 Task: Add a signature Gary Collins containing Have a great Memorial Day, Gary Collins to email address softage.10@softage.net and add a label Product development
Action: Mouse moved to (95, 113)
Screenshot: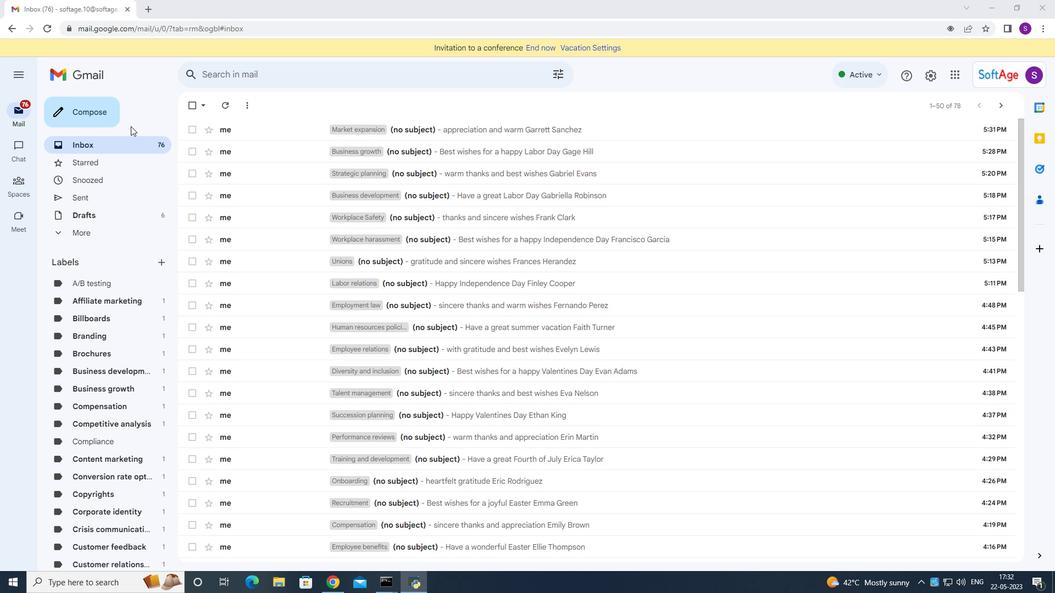 
Action: Mouse pressed left at (95, 113)
Screenshot: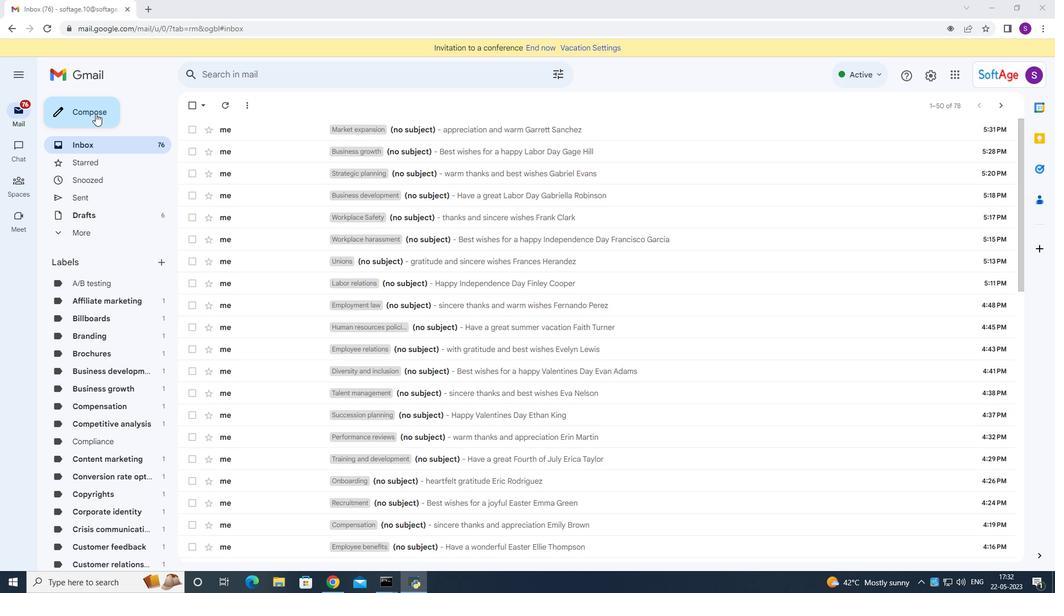 
Action: Mouse moved to (887, 549)
Screenshot: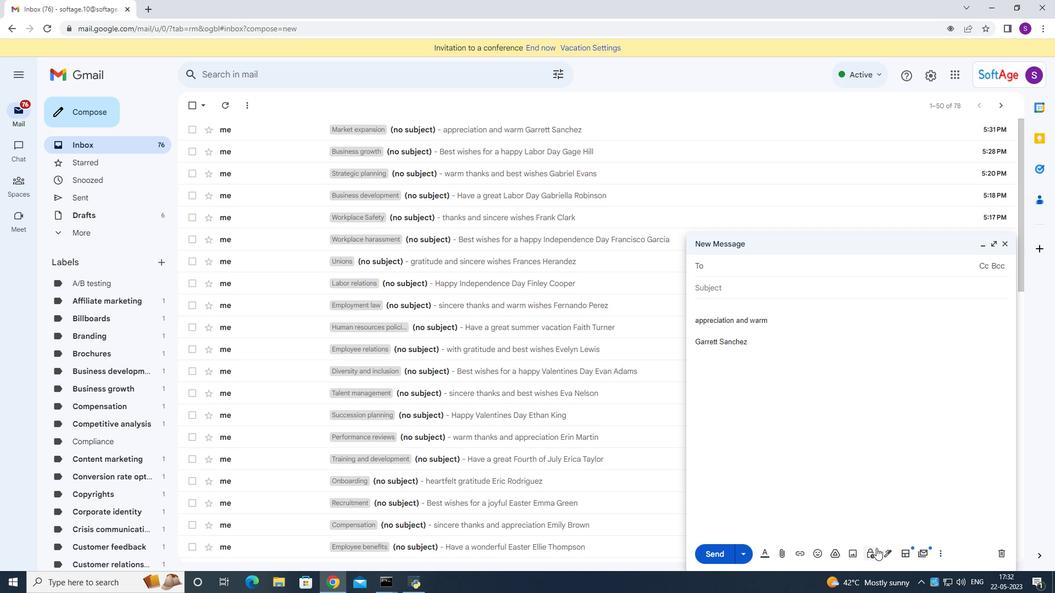 
Action: Mouse pressed left at (887, 549)
Screenshot: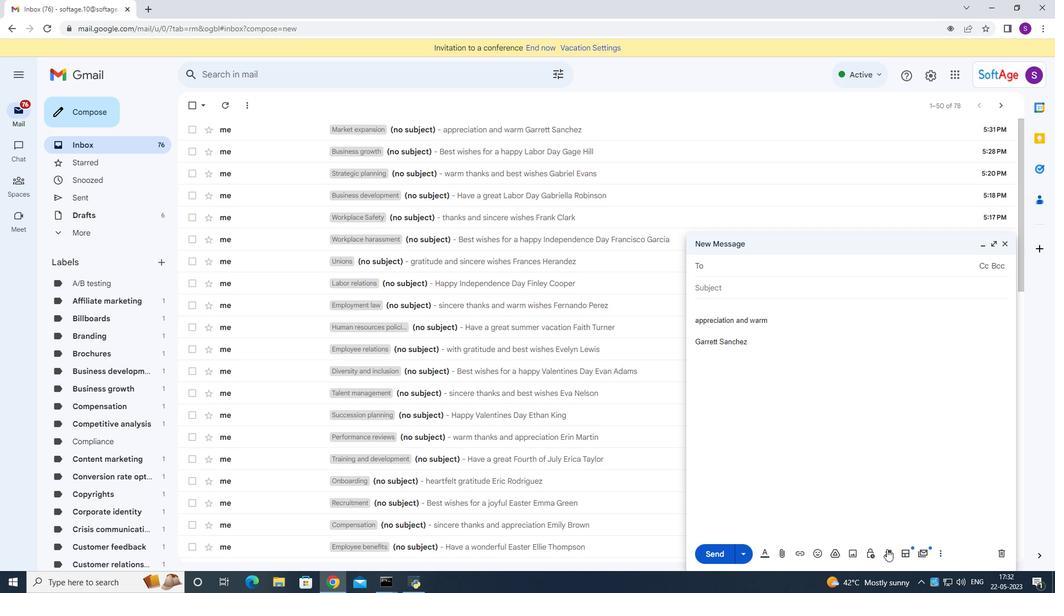 
Action: Mouse moved to (909, 490)
Screenshot: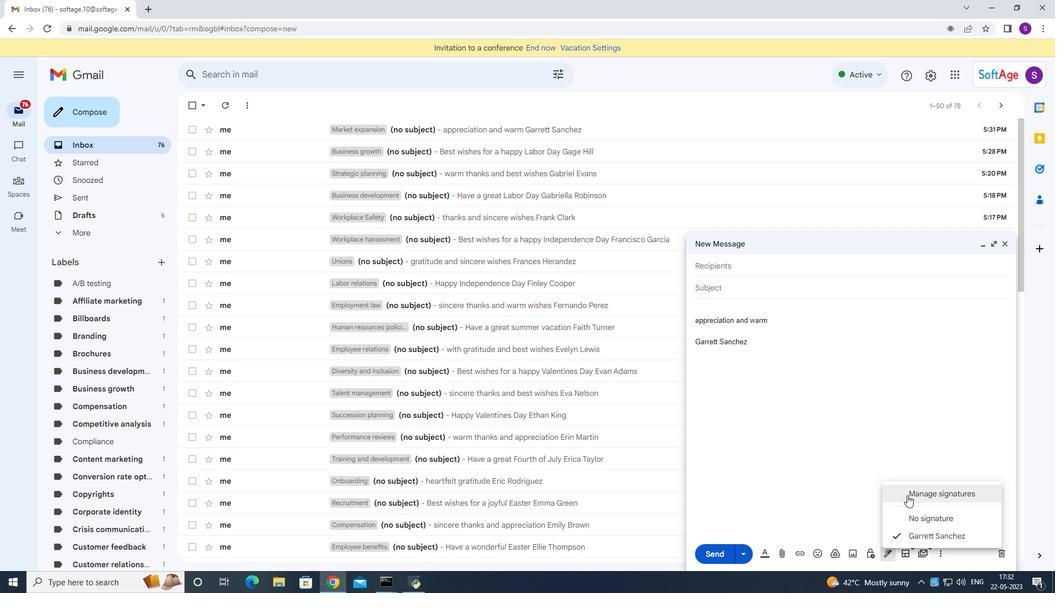 
Action: Mouse pressed left at (909, 490)
Screenshot: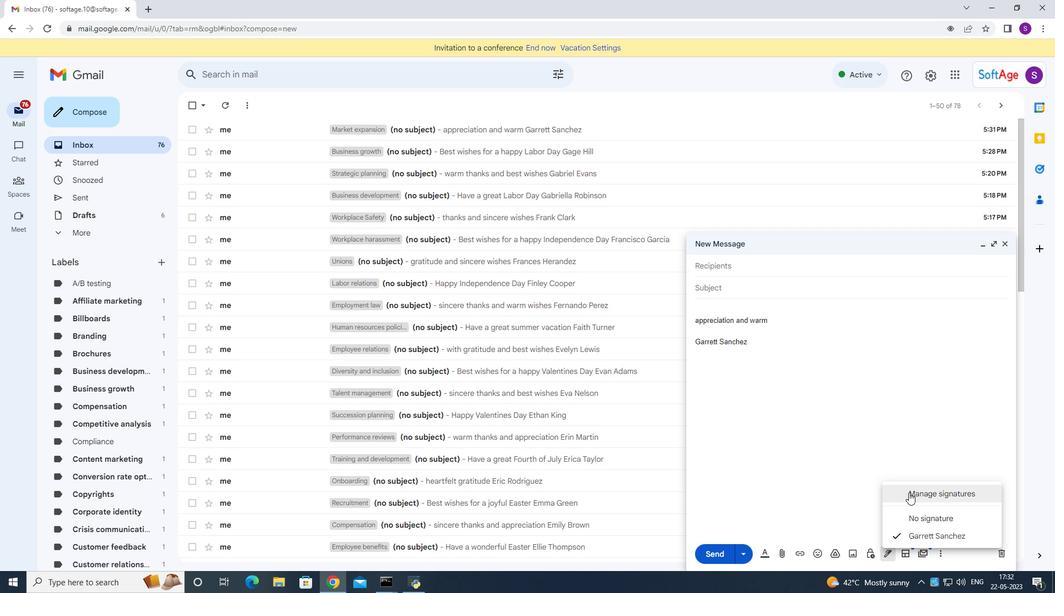 
Action: Mouse moved to (493, 296)
Screenshot: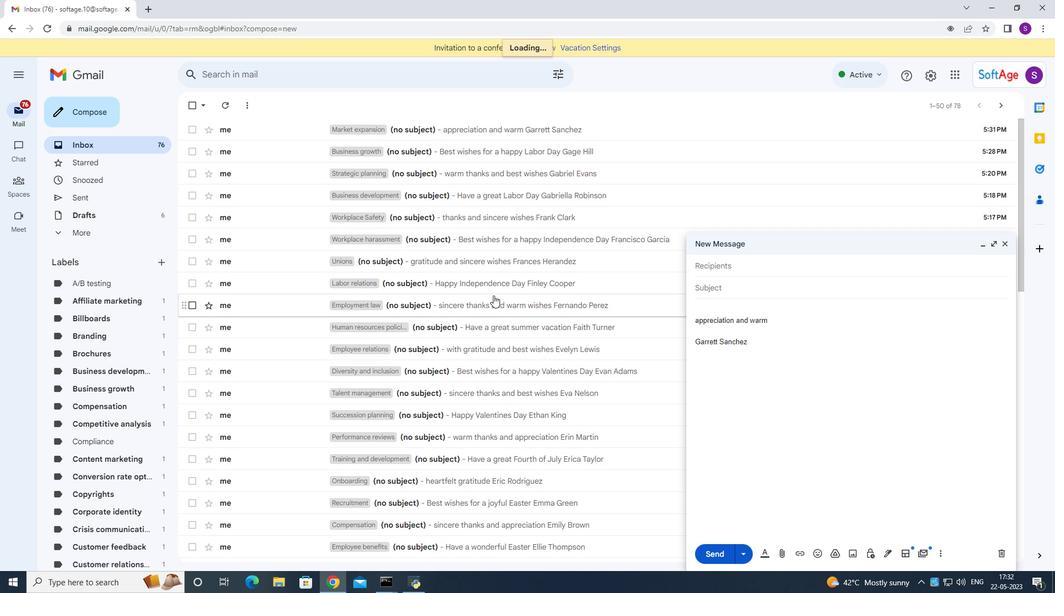
Action: Mouse scrolled (493, 296) with delta (0, 0)
Screenshot: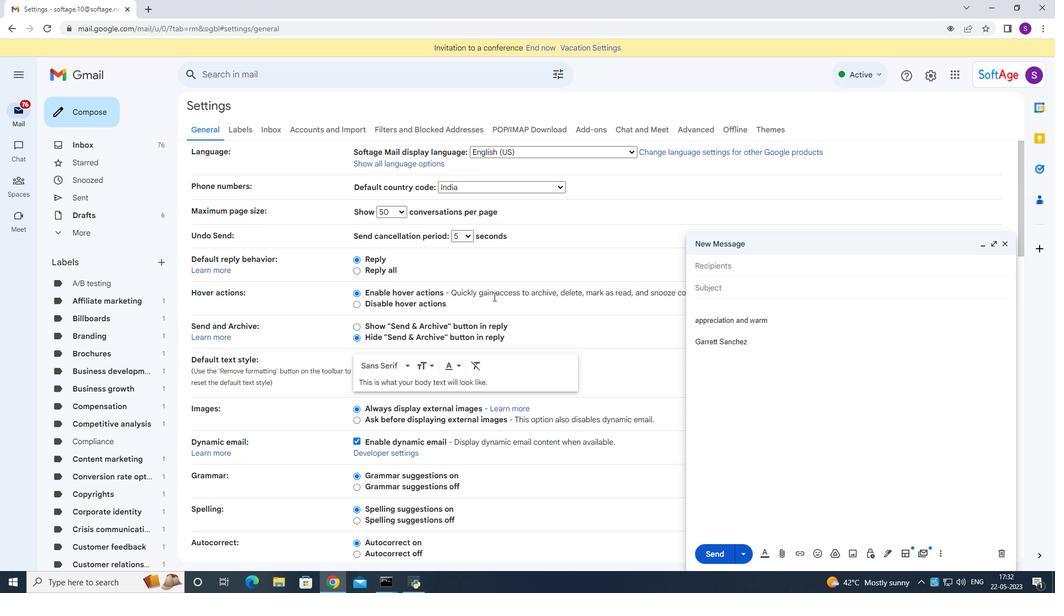 
Action: Mouse scrolled (493, 296) with delta (0, 0)
Screenshot: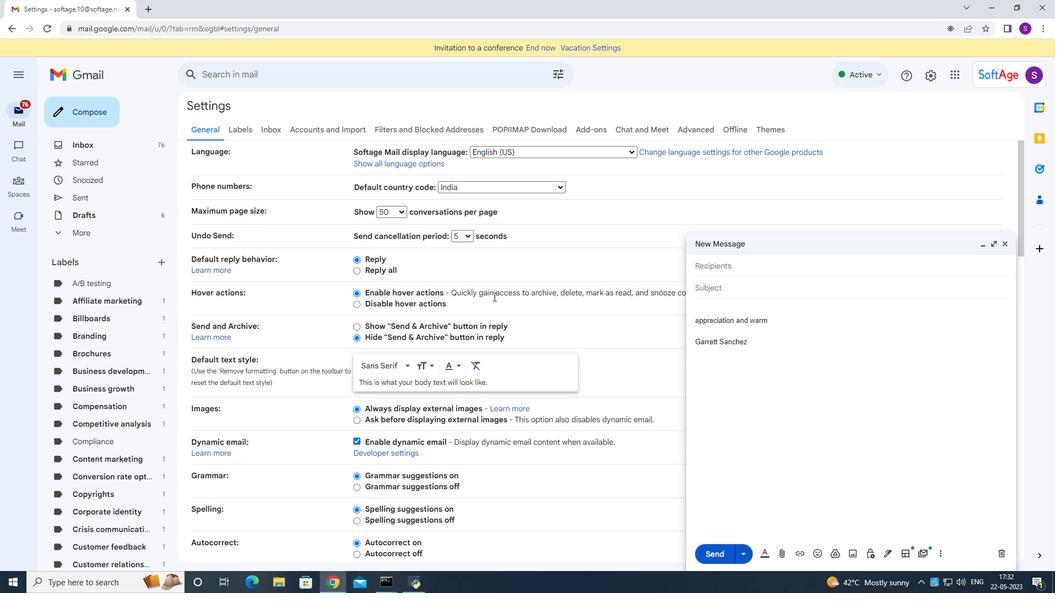 
Action: Mouse moved to (493, 297)
Screenshot: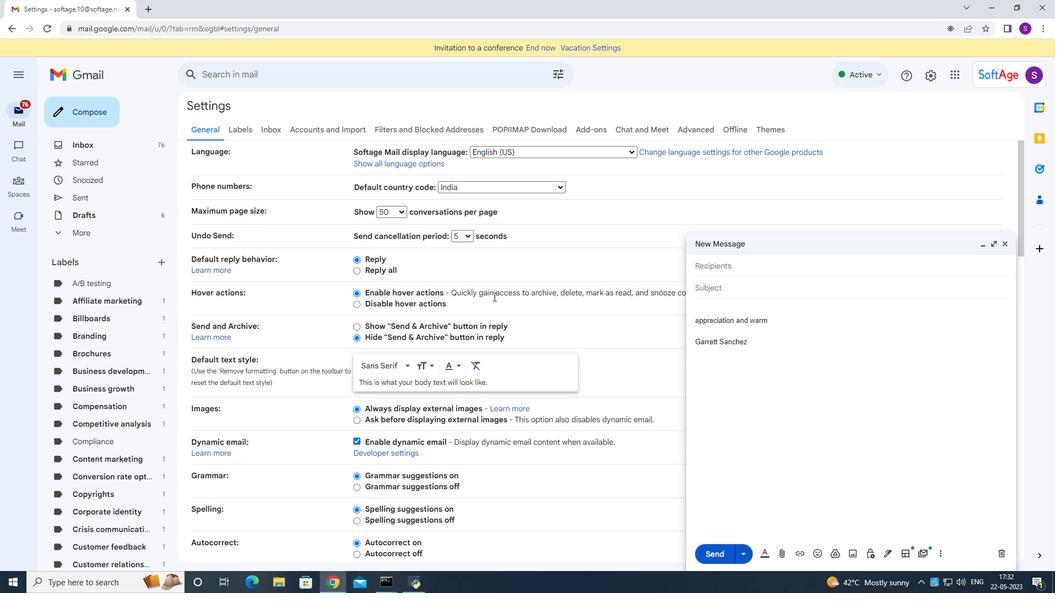 
Action: Mouse scrolled (493, 296) with delta (0, 0)
Screenshot: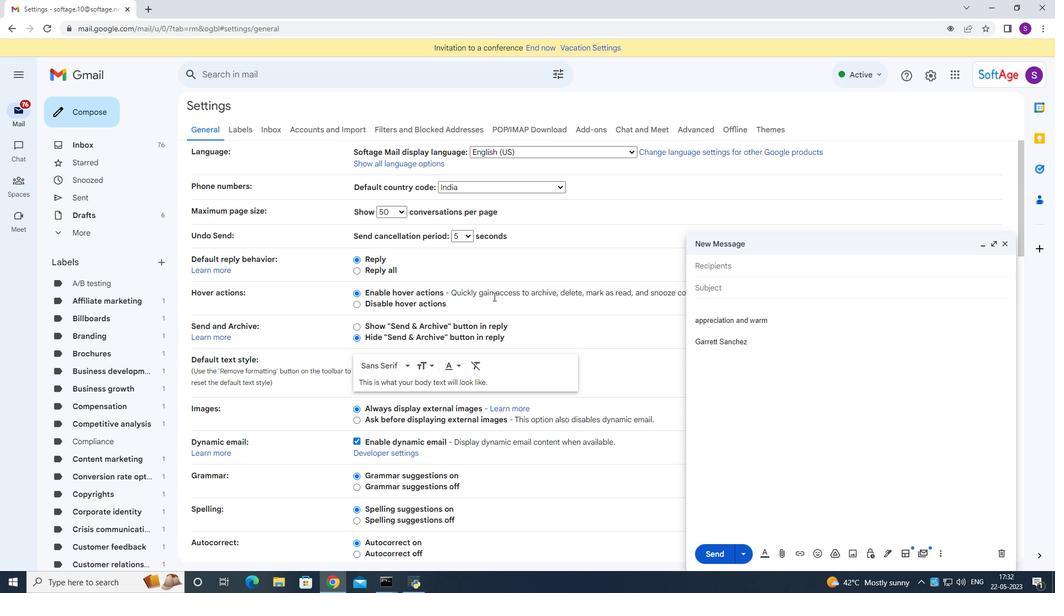 
Action: Mouse scrolled (493, 296) with delta (0, 0)
Screenshot: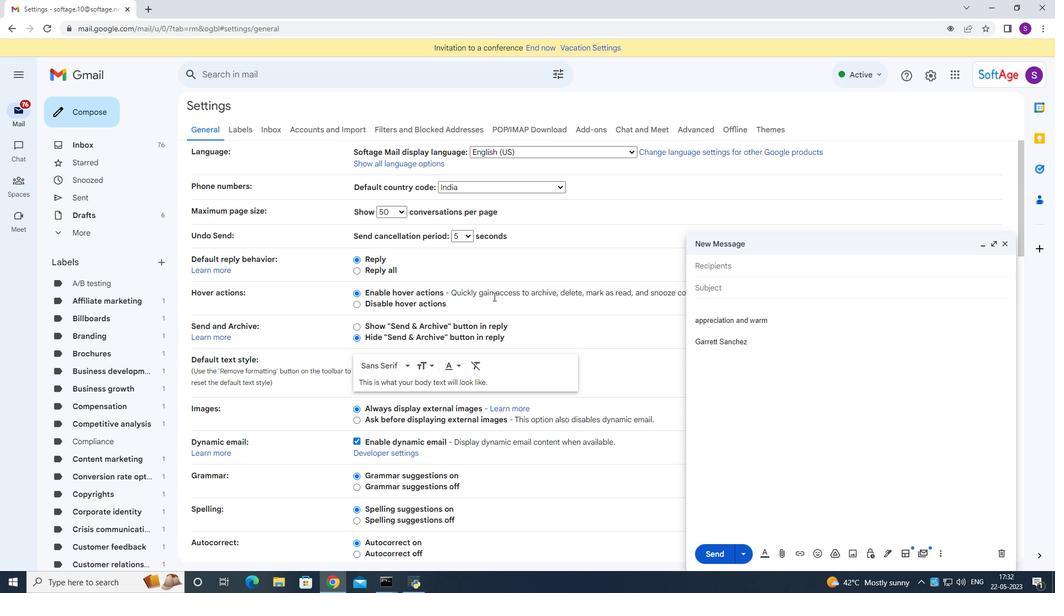 
Action: Mouse scrolled (493, 296) with delta (0, 0)
Screenshot: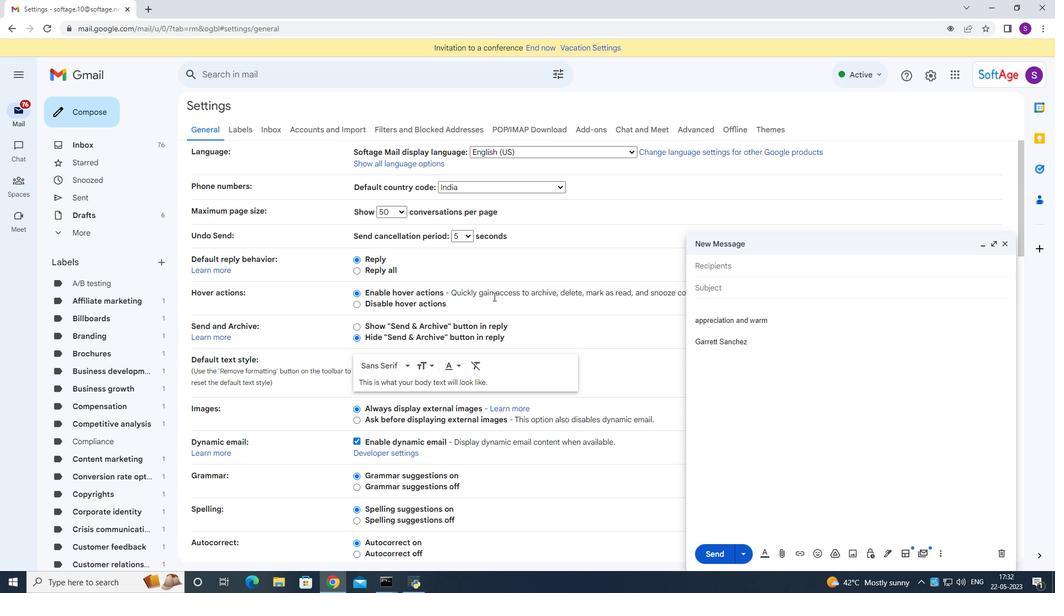 
Action: Mouse scrolled (493, 296) with delta (0, 0)
Screenshot: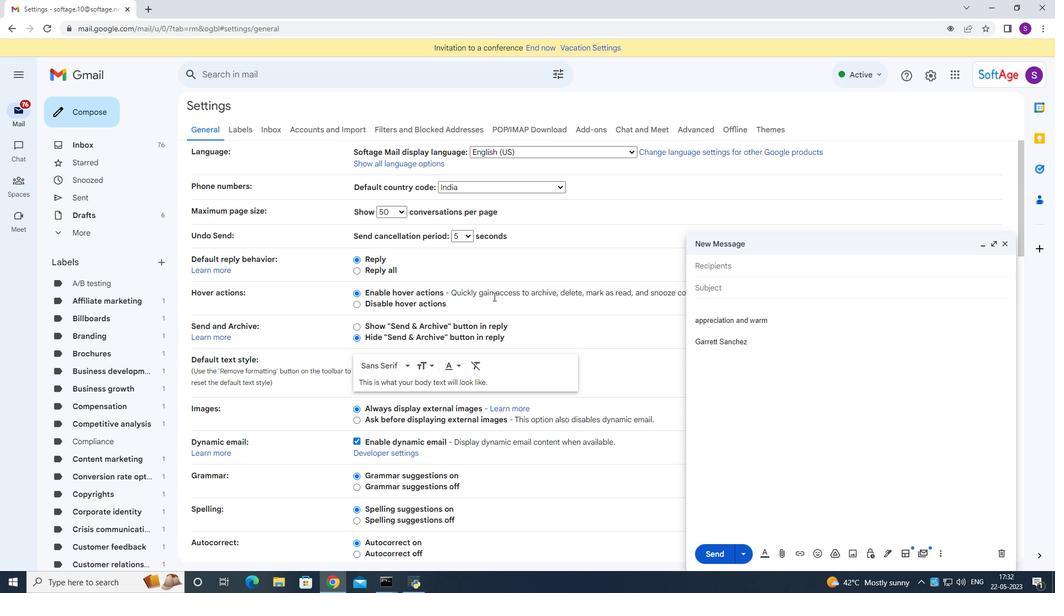 
Action: Mouse moved to (493, 297)
Screenshot: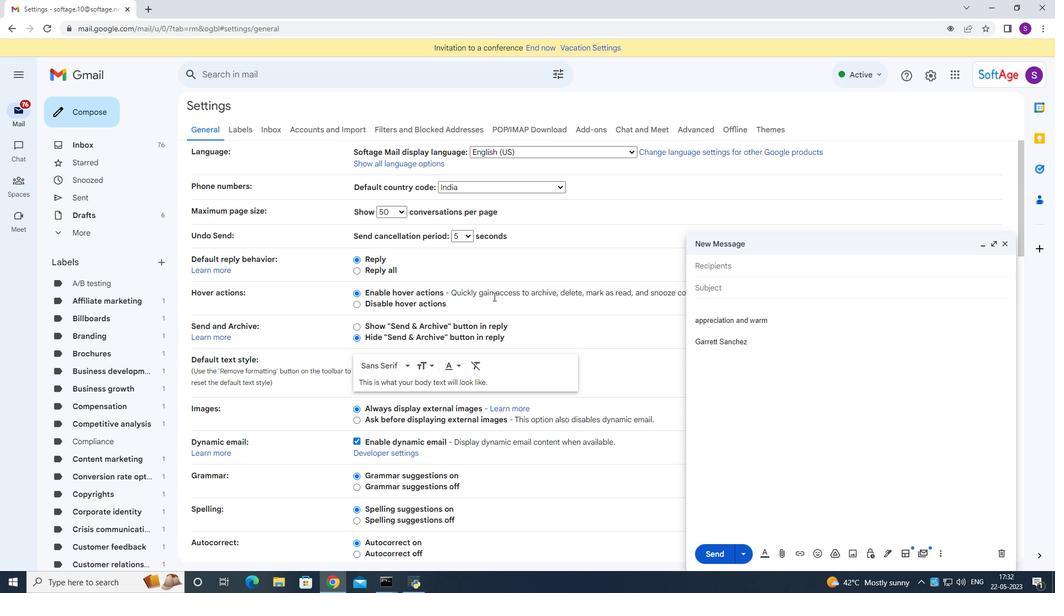 
Action: Mouse scrolled (493, 297) with delta (0, 0)
Screenshot: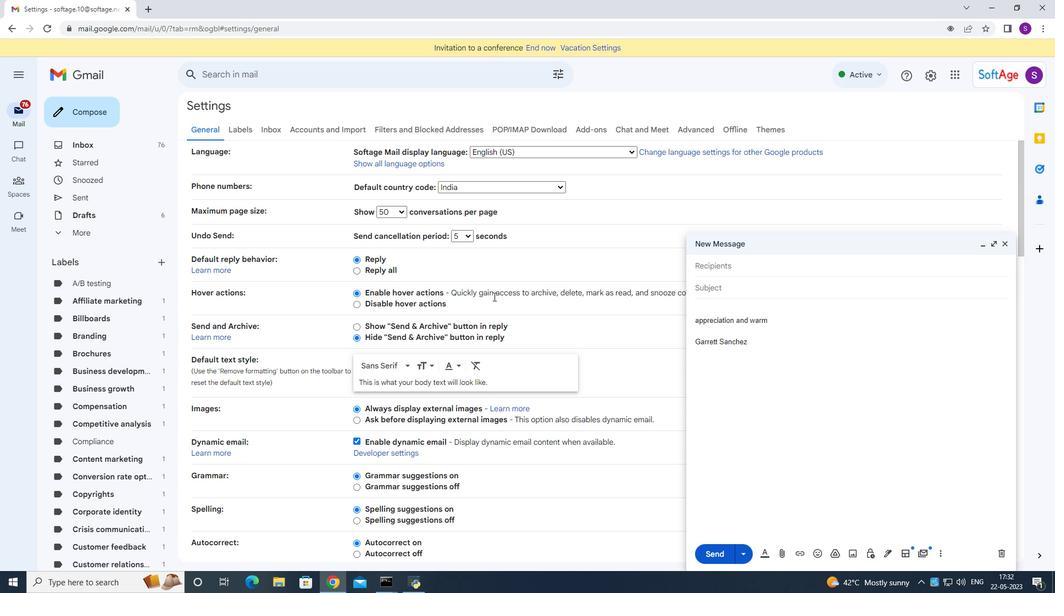 
Action: Mouse moved to (488, 318)
Screenshot: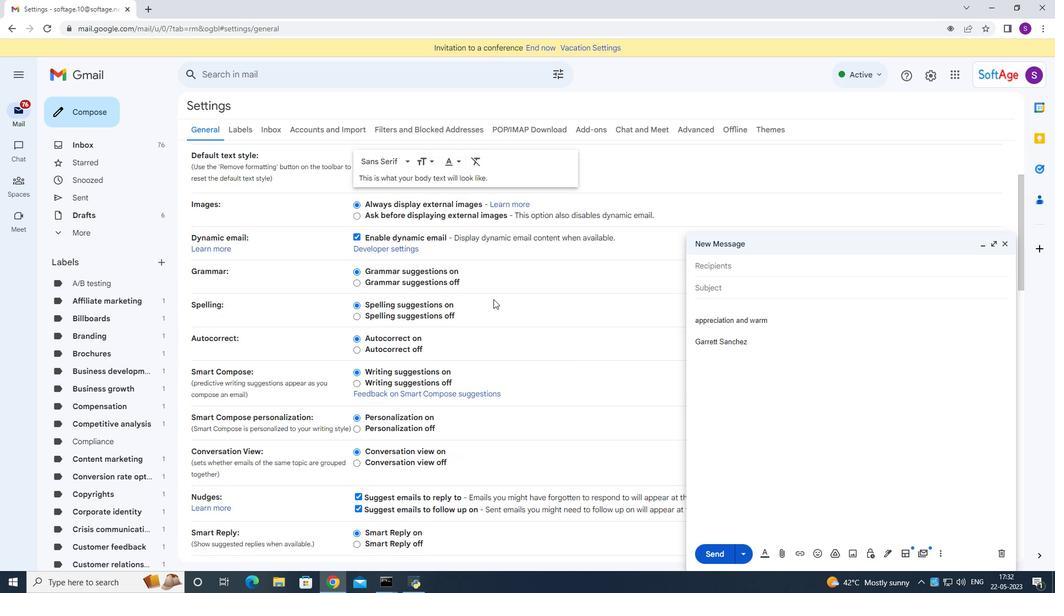 
Action: Mouse scrolled (488, 317) with delta (0, 0)
Screenshot: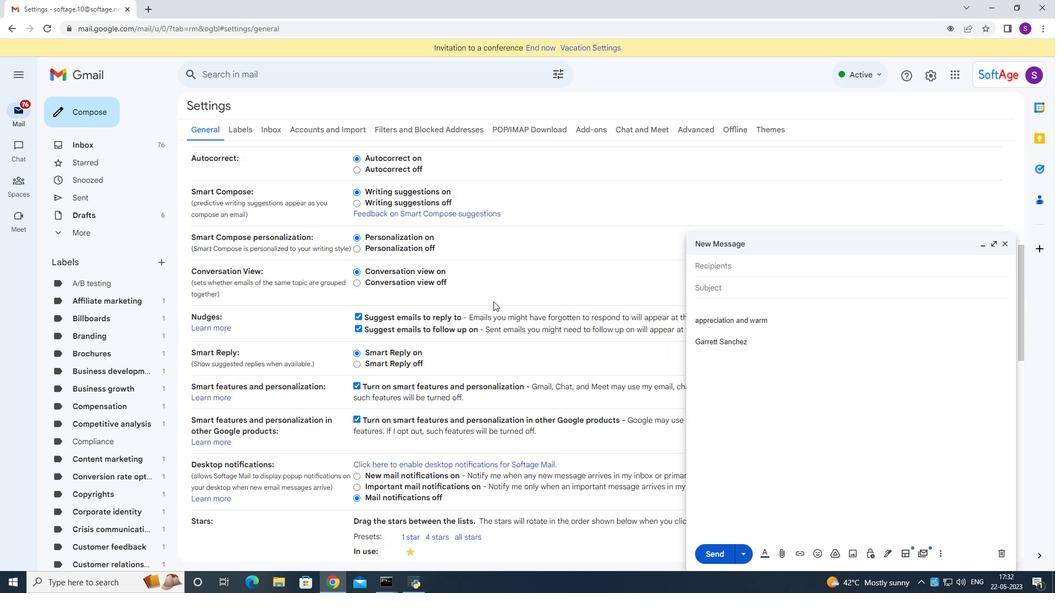 
Action: Mouse moved to (488, 321)
Screenshot: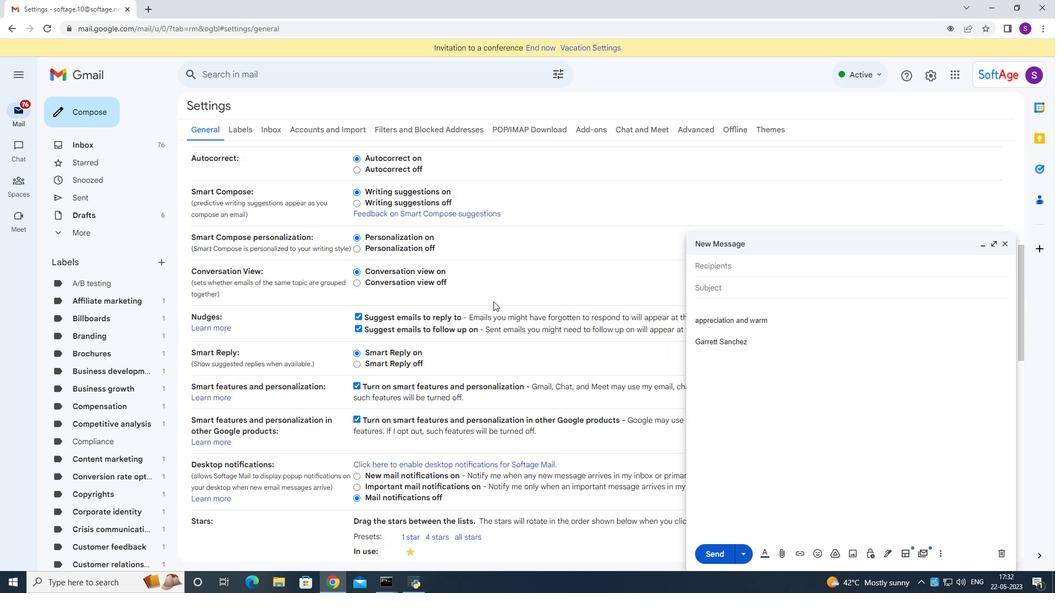 
Action: Mouse scrolled (488, 320) with delta (0, 0)
Screenshot: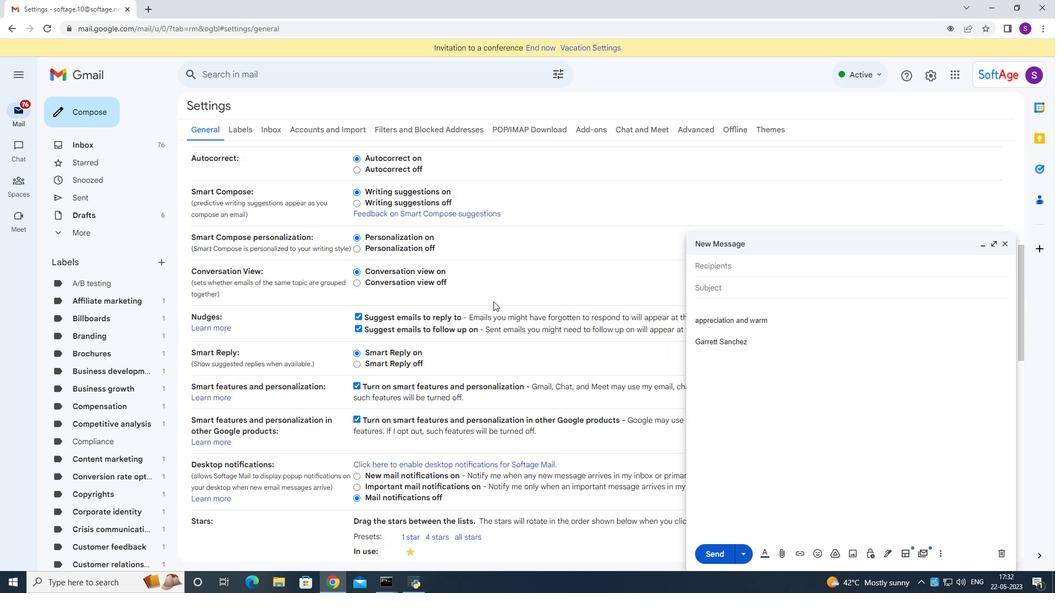 
Action: Mouse moved to (486, 323)
Screenshot: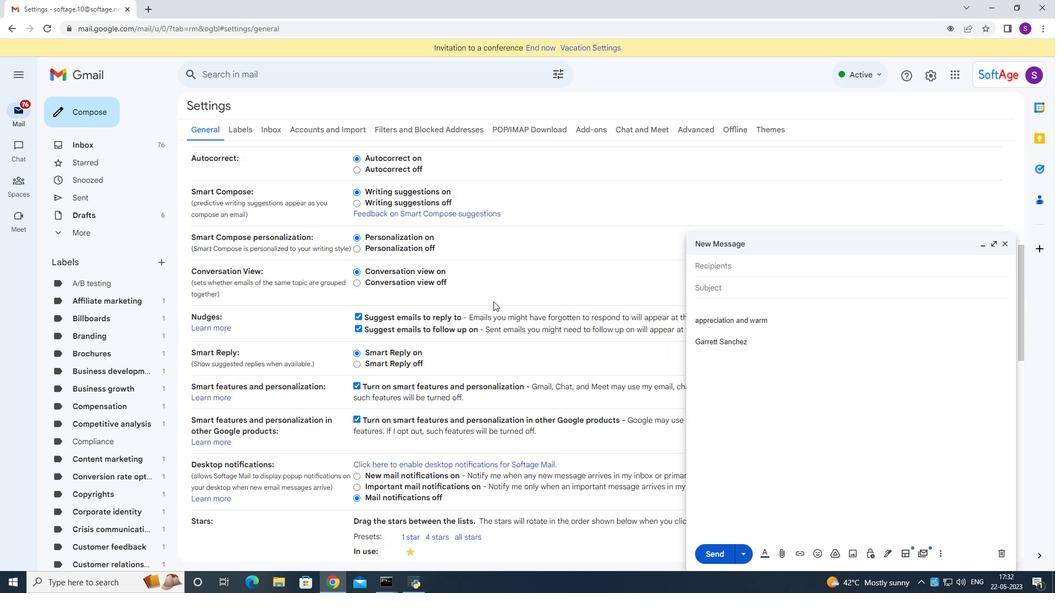 
Action: Mouse scrolled (486, 323) with delta (0, 0)
Screenshot: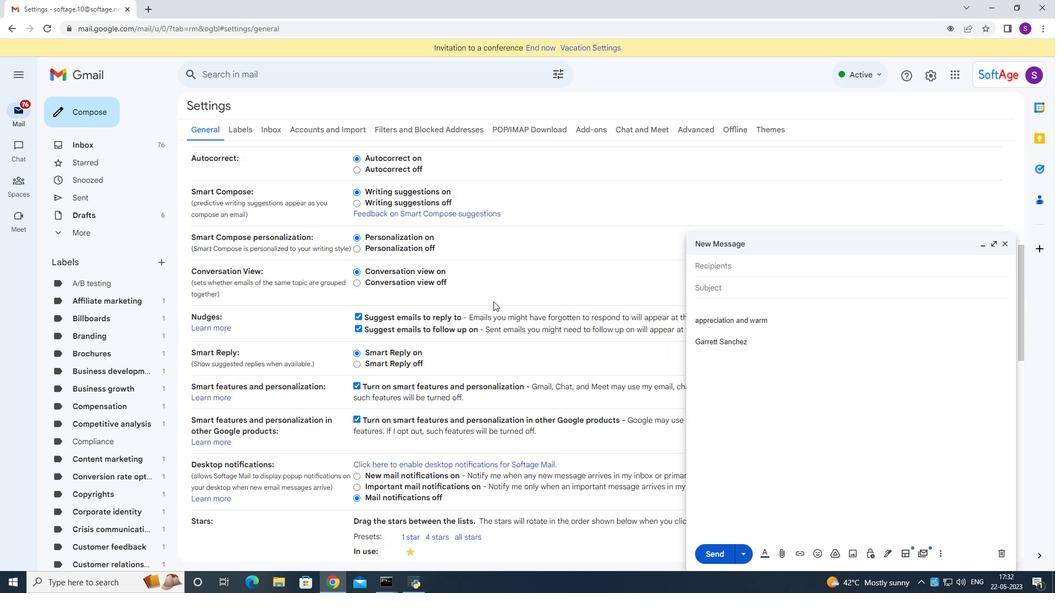 
Action: Mouse moved to (486, 324)
Screenshot: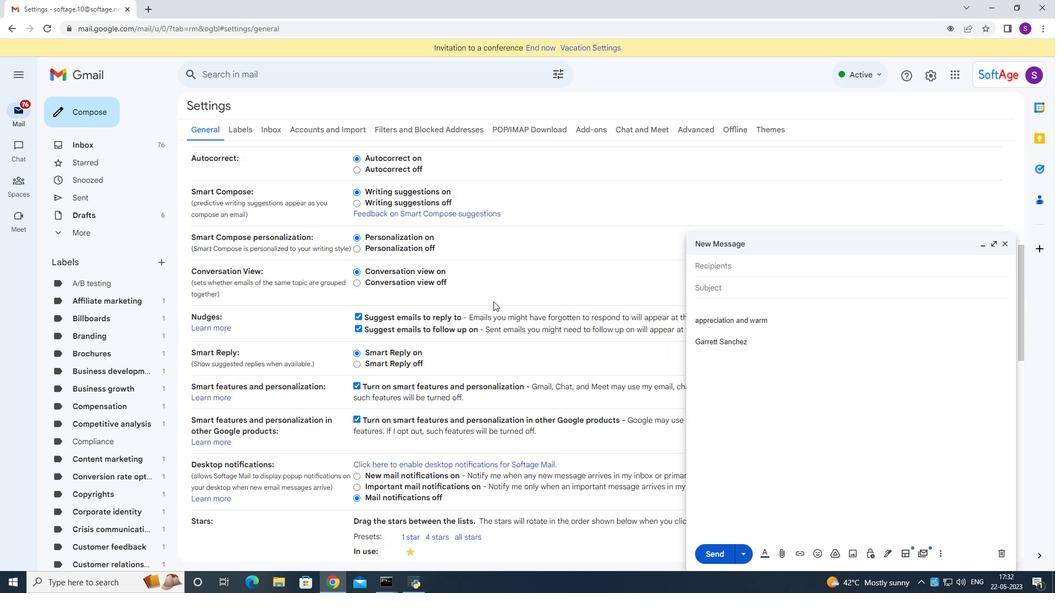 
Action: Mouse scrolled (486, 324) with delta (0, 0)
Screenshot: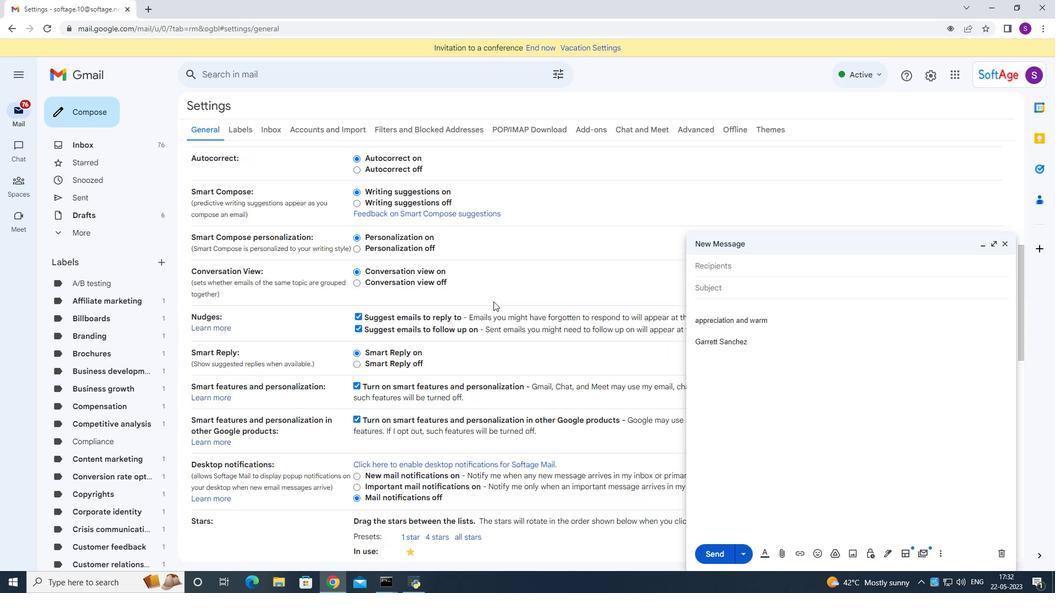 
Action: Mouse scrolled (486, 324) with delta (0, 0)
Screenshot: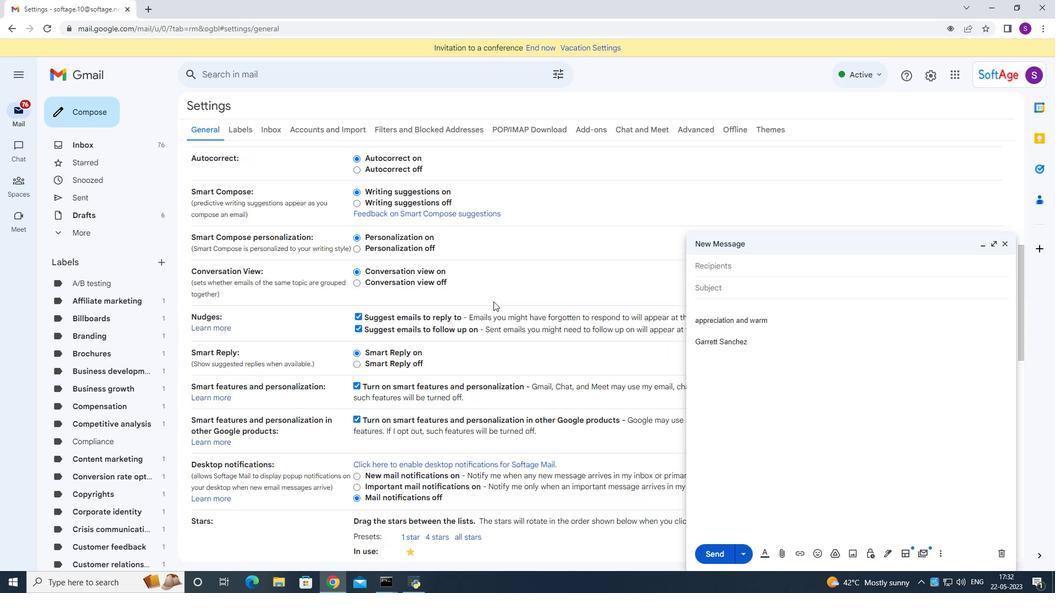 
Action: Mouse scrolled (486, 324) with delta (0, 0)
Screenshot: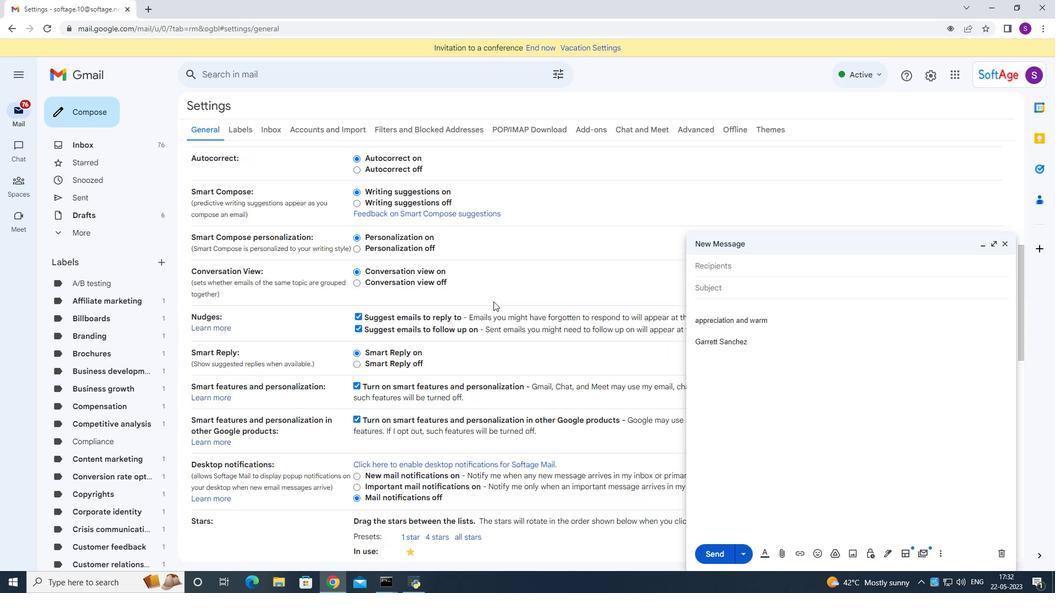 
Action: Mouse scrolled (486, 324) with delta (0, 0)
Screenshot: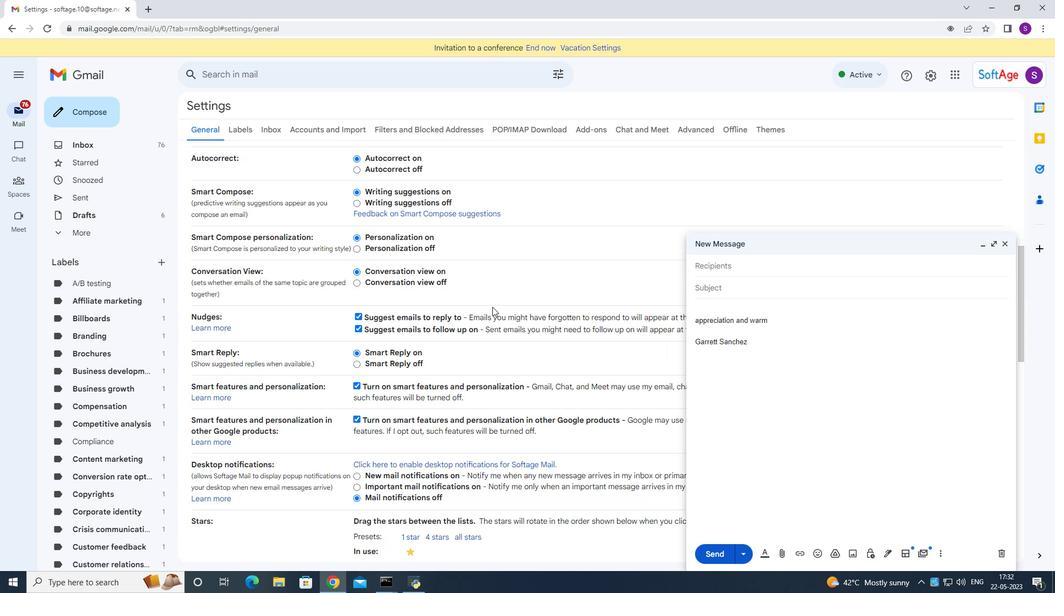
Action: Mouse moved to (478, 350)
Screenshot: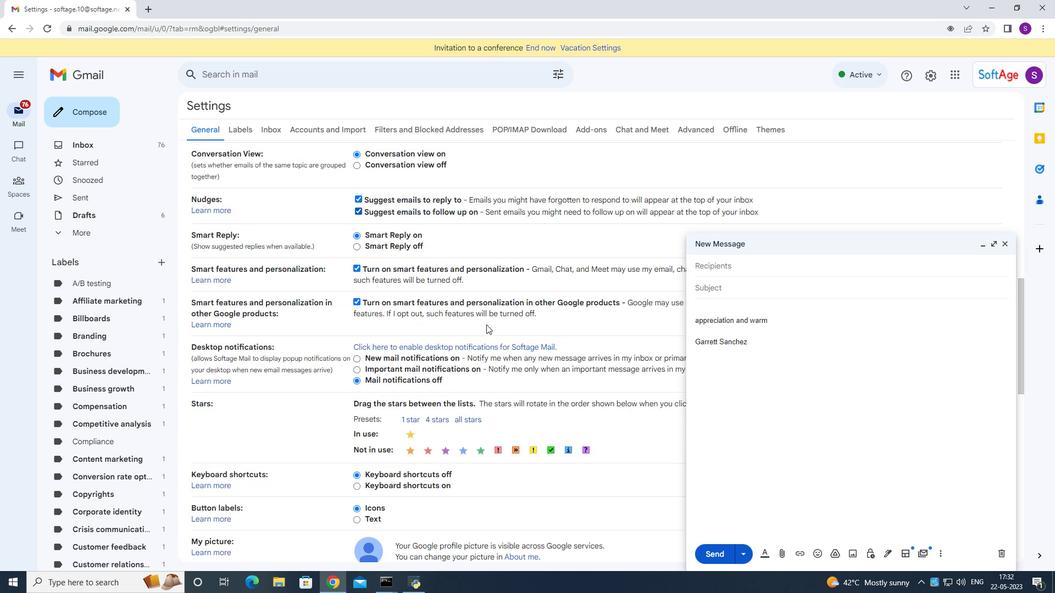 
Action: Mouse scrolled (478, 349) with delta (0, 0)
Screenshot: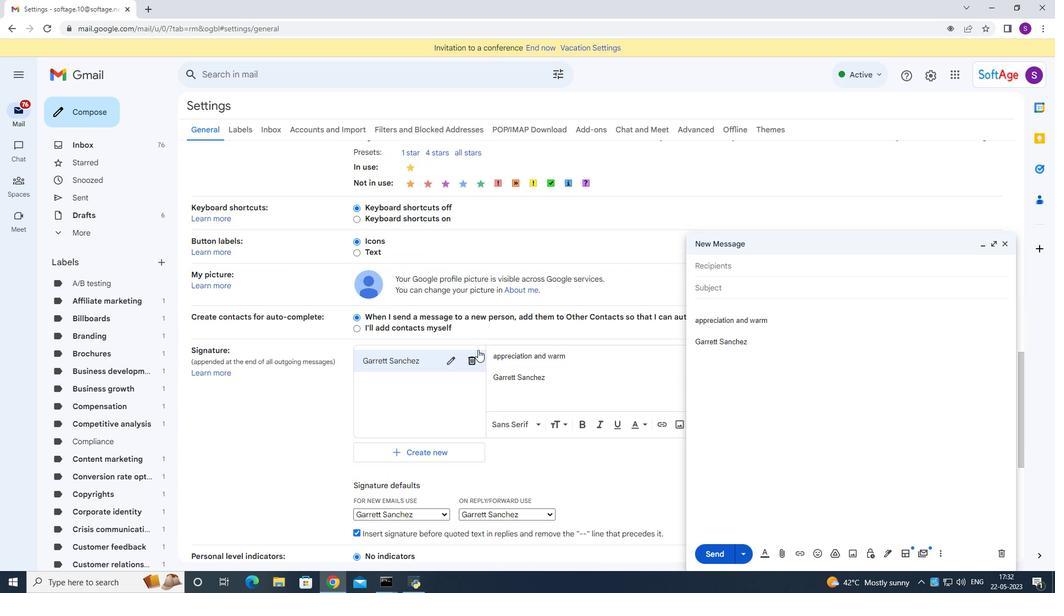 
Action: Mouse scrolled (478, 349) with delta (0, 0)
Screenshot: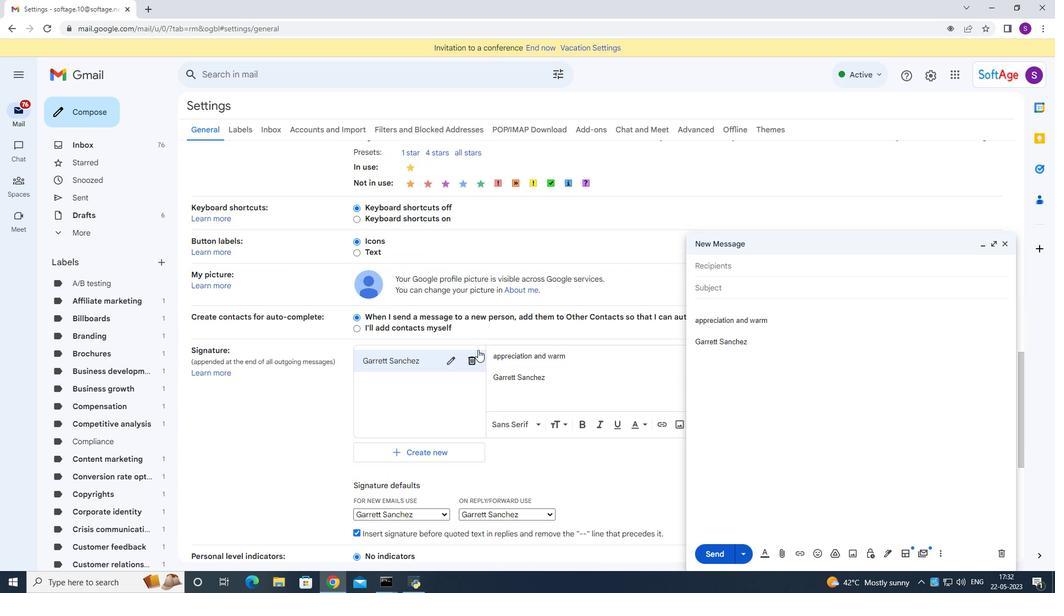 
Action: Mouse scrolled (478, 349) with delta (0, 0)
Screenshot: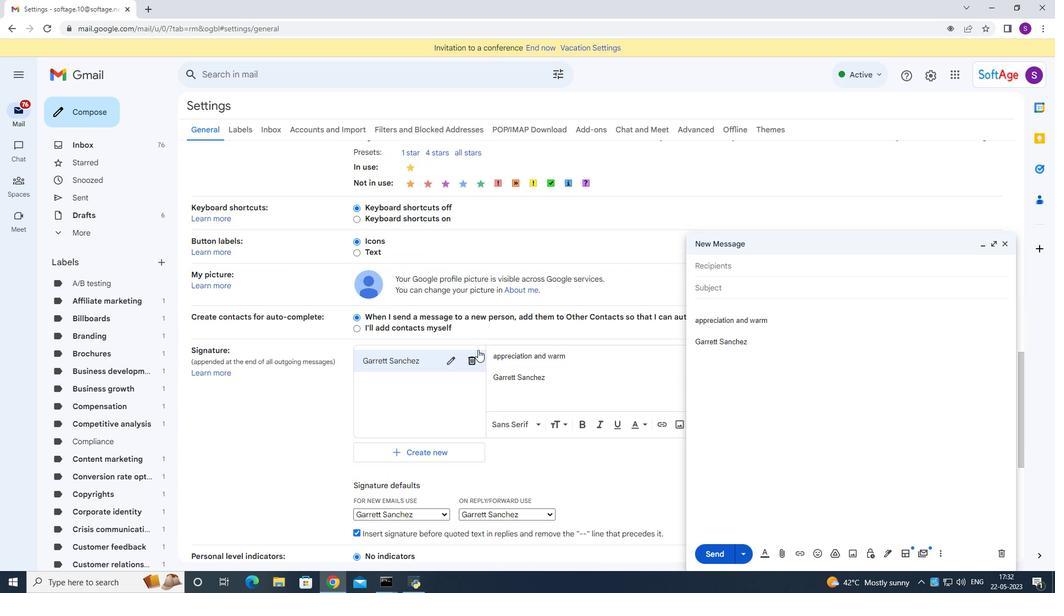 
Action: Mouse scrolled (478, 349) with delta (0, 0)
Screenshot: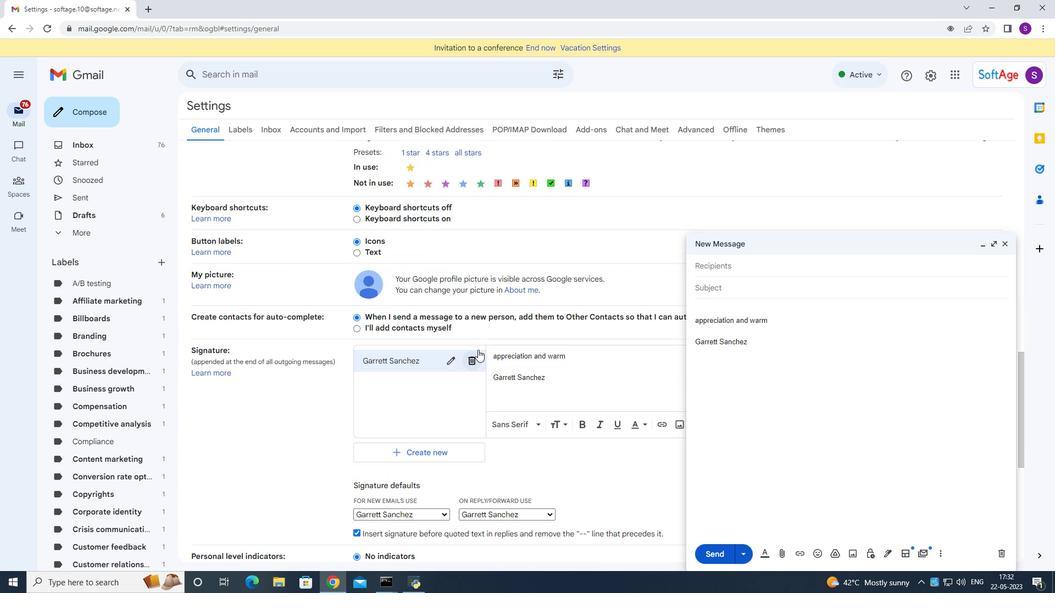 
Action: Mouse scrolled (478, 349) with delta (0, 0)
Screenshot: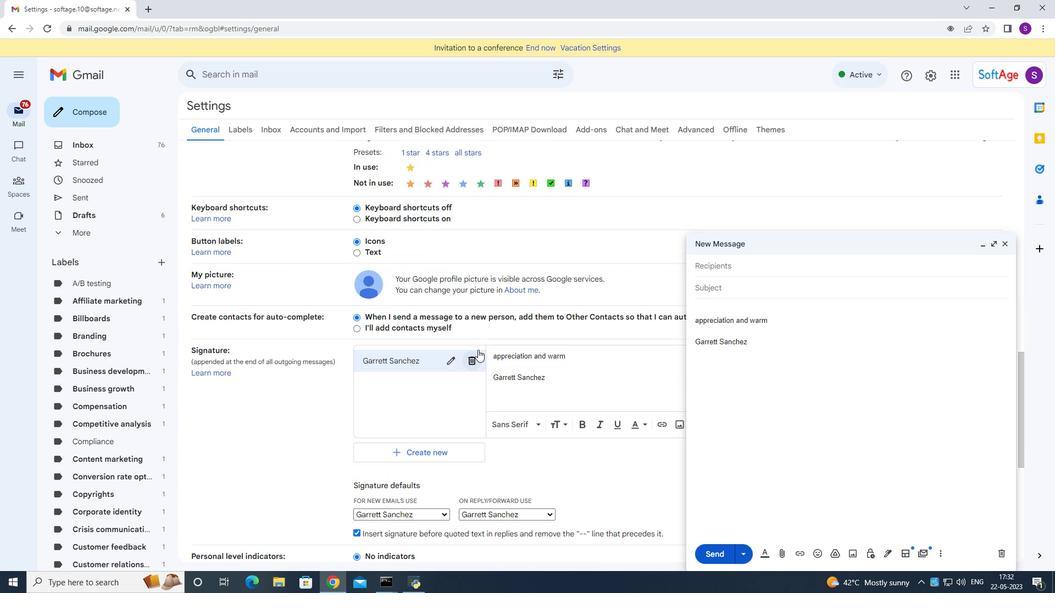 
Action: Mouse moved to (456, 327)
Screenshot: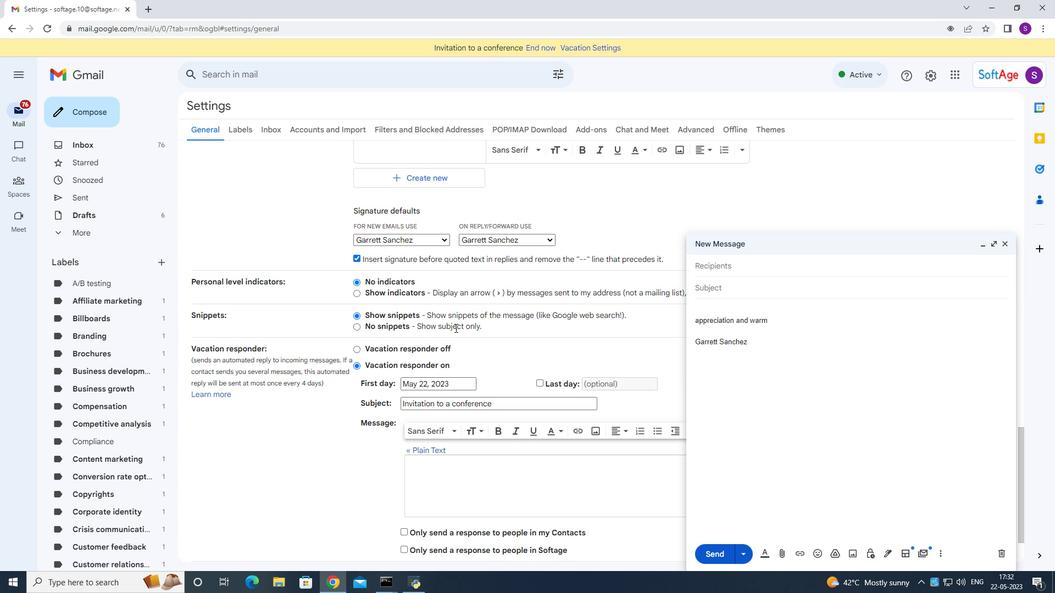 
Action: Mouse scrolled (456, 327) with delta (0, 0)
Screenshot: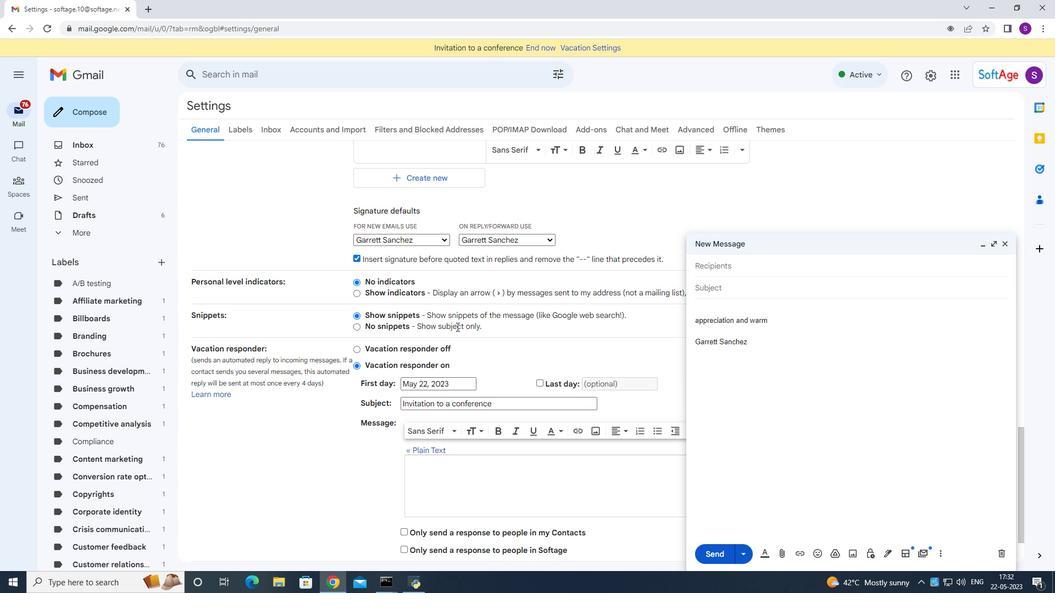 
Action: Mouse scrolled (456, 327) with delta (0, 0)
Screenshot: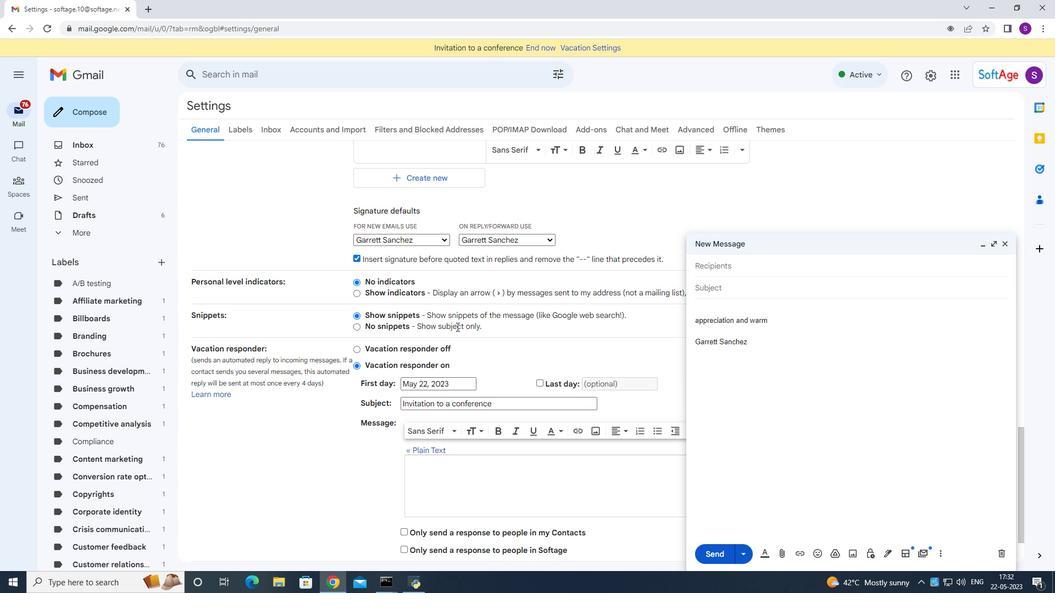 
Action: Mouse scrolled (456, 327) with delta (0, 0)
Screenshot: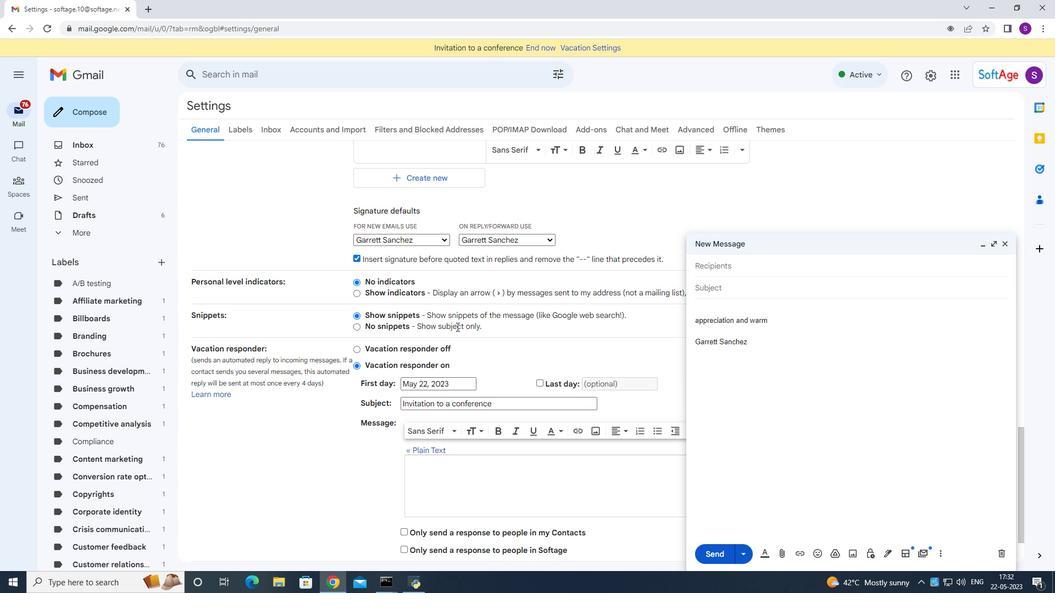 
Action: Mouse scrolled (456, 327) with delta (0, 0)
Screenshot: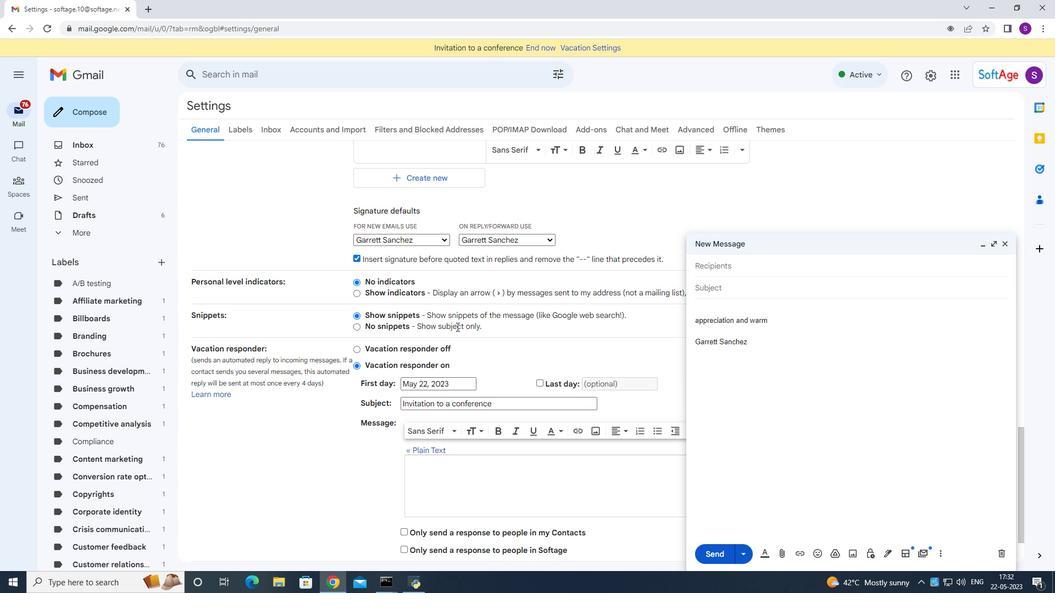 
Action: Mouse scrolled (456, 327) with delta (0, 0)
Screenshot: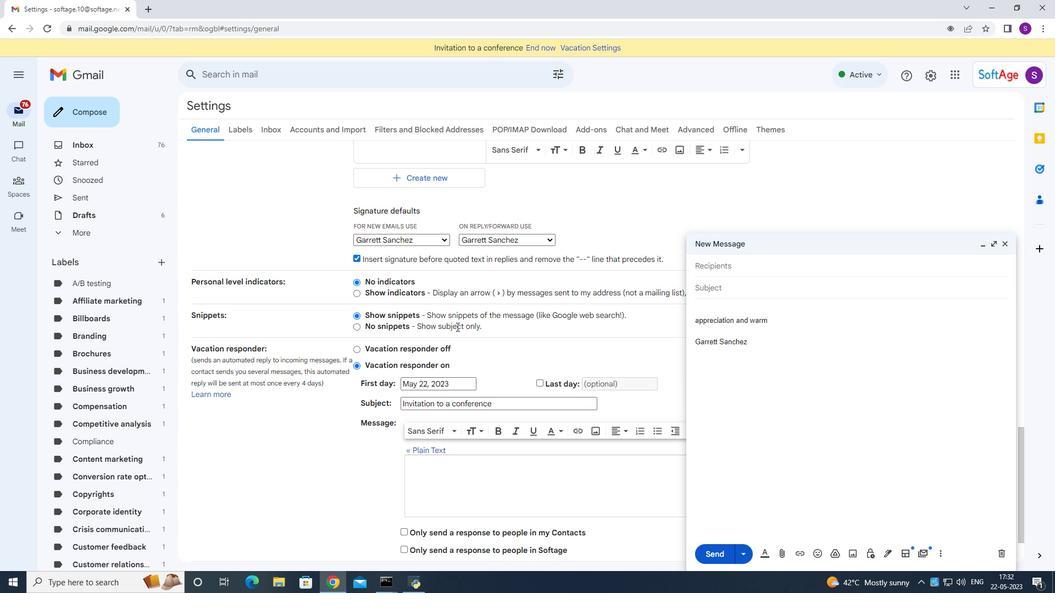 
Action: Mouse moved to (447, 354)
Screenshot: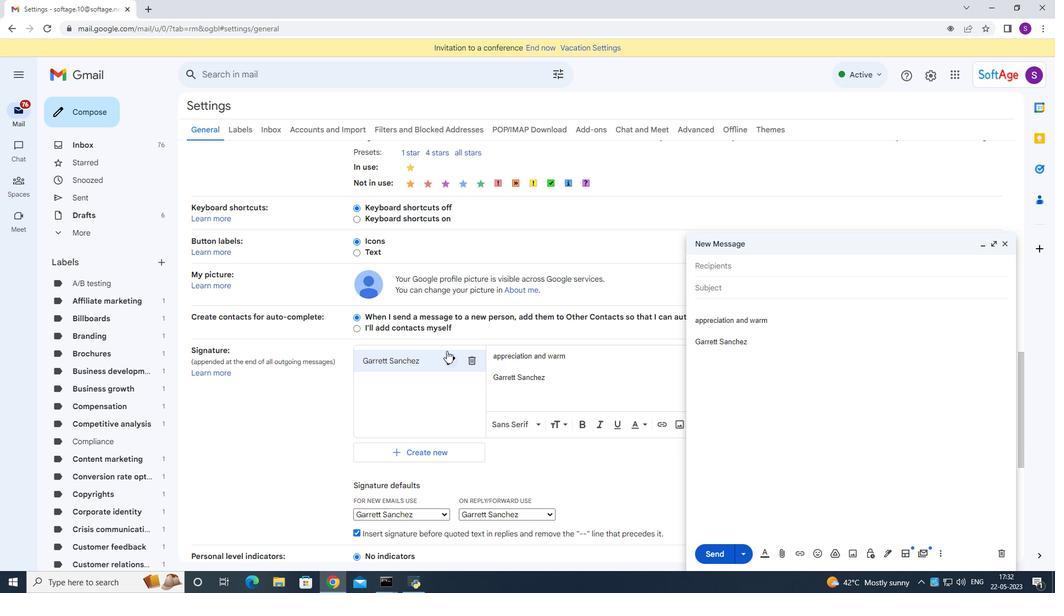 
Action: Mouse pressed left at (447, 354)
Screenshot: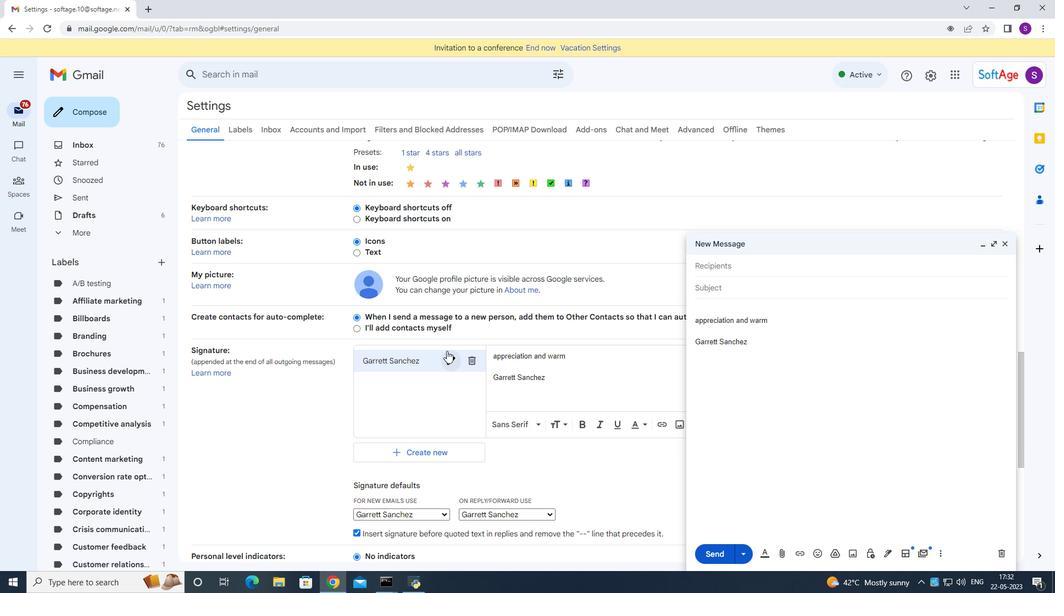 
Action: Mouse moved to (448, 355)
Screenshot: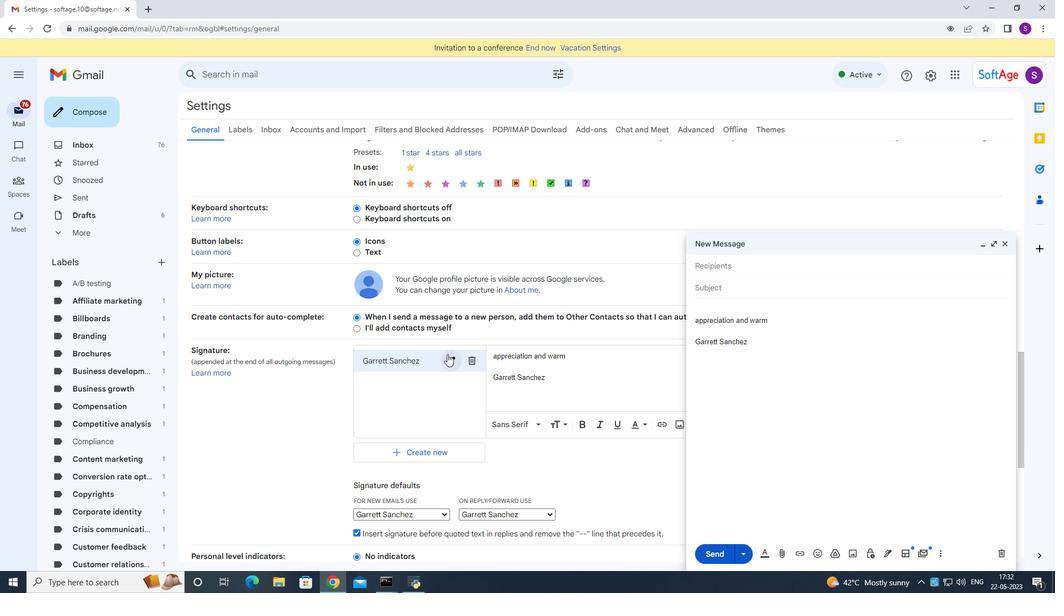 
Action: Key pressed ctrl+A<Key.f12><Key.backspace><Key.shift><Key.shift><Key.shift><Key.shift><Key.shift><Key.shift><Key.shift><Key.shift><Key.shift><Key.shift><Key.shift><Key.shift><Key.shift><Key.shift><Key.shift><Key.shift><Key.shift><Key.shift><Key.shift><Key.shift><Key.shift><Key.shift><Key.shift><Key.shift><Key.shift><Key.shift><Key.shift><Key.shift>Gary<Key.space><Key.shift>Collins<Key.space>
Screenshot: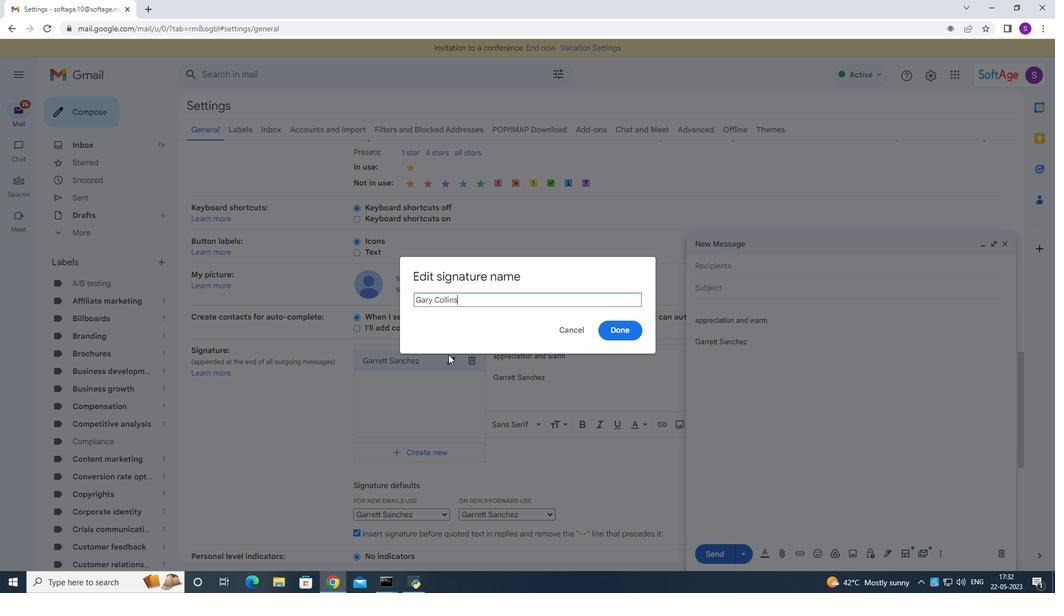 
Action: Mouse moved to (630, 331)
Screenshot: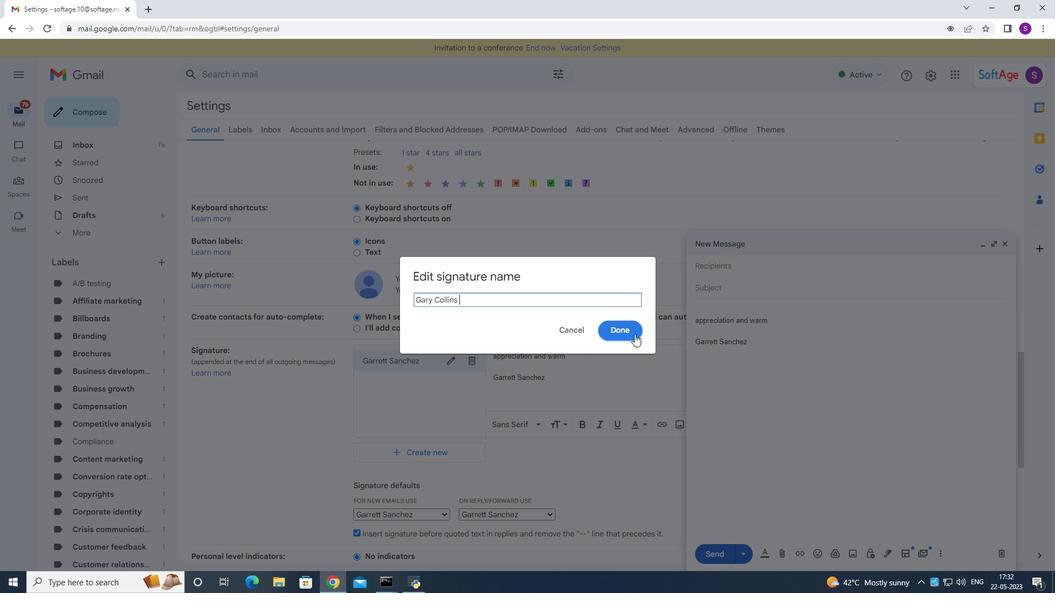 
Action: Mouse pressed left at (630, 331)
Screenshot: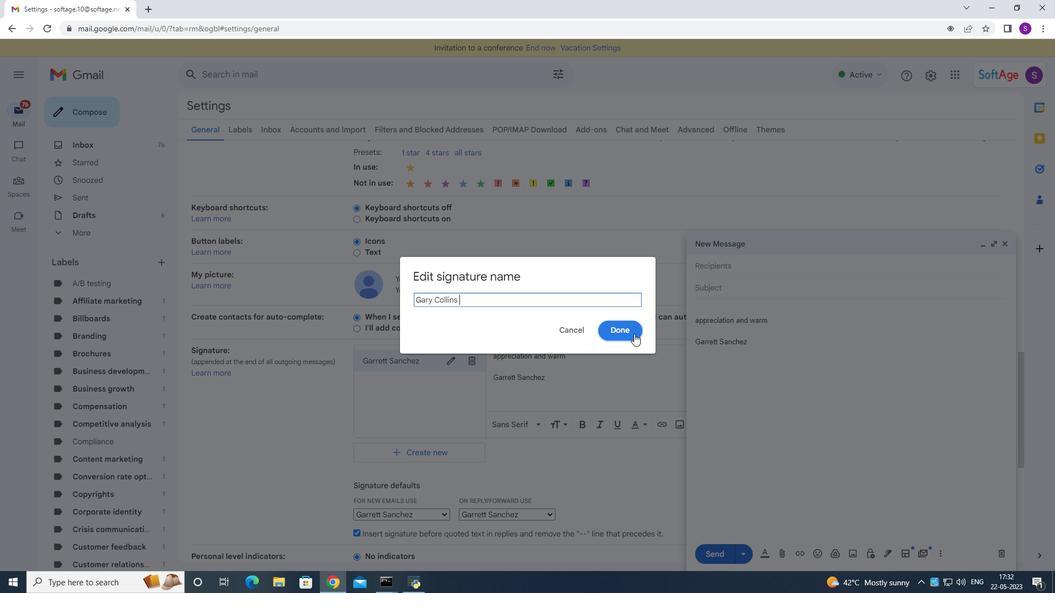 
Action: Mouse moved to (623, 384)
Screenshot: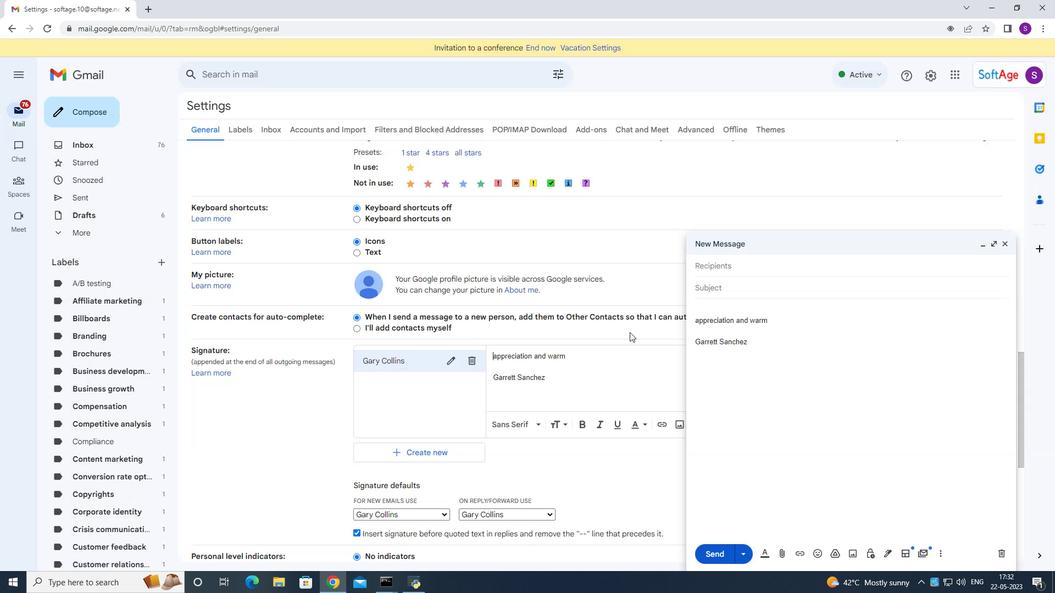 
Action: Mouse pressed left at (623, 384)
Screenshot: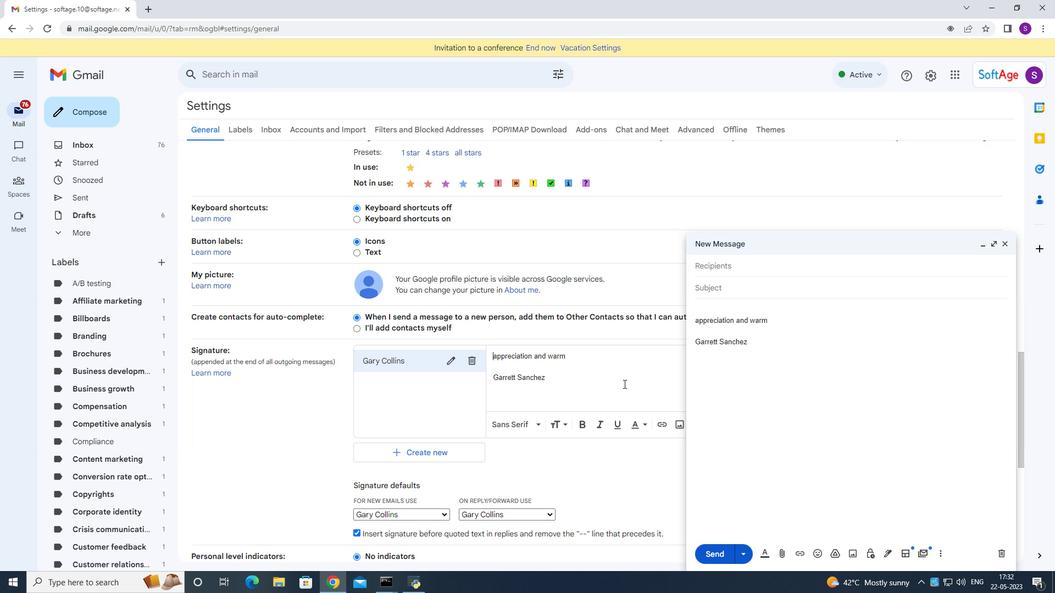 
Action: Mouse moved to (623, 385)
Screenshot: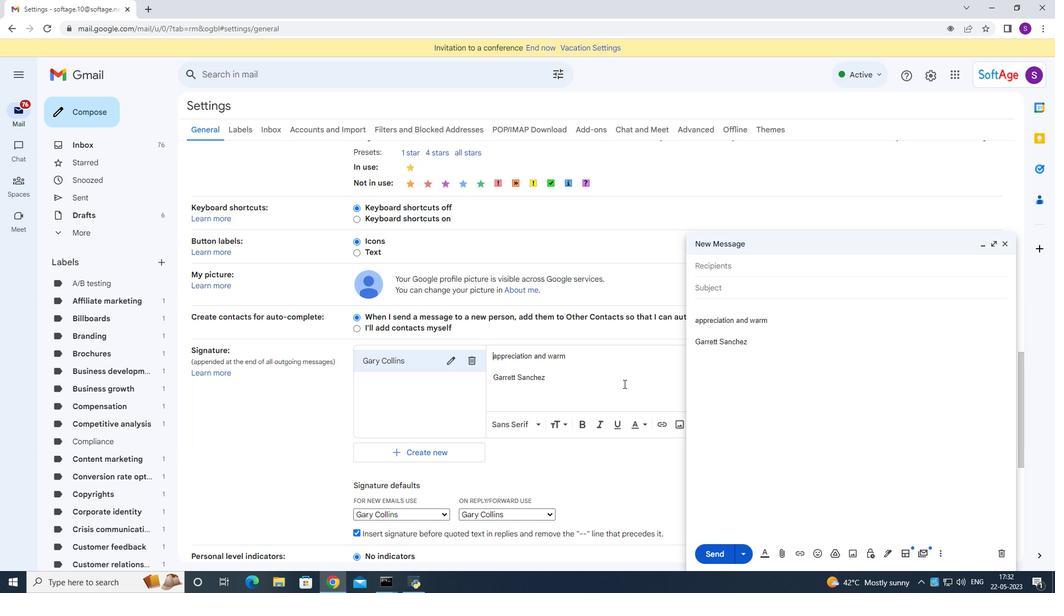 
Action: Key pressed ctrl+A<Key.backspace>
Screenshot: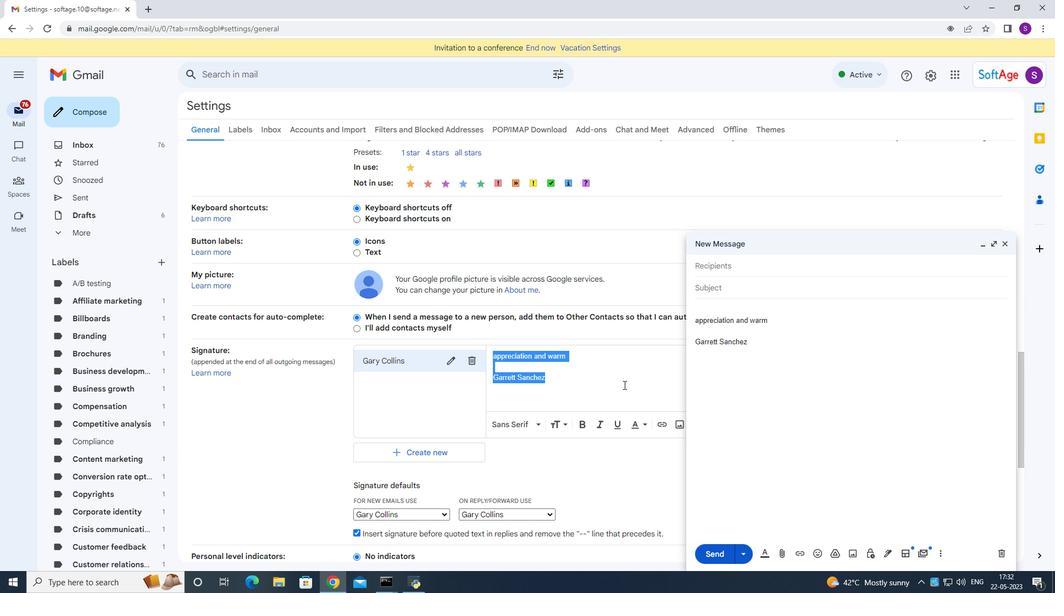 
Action: Mouse moved to (1003, 247)
Screenshot: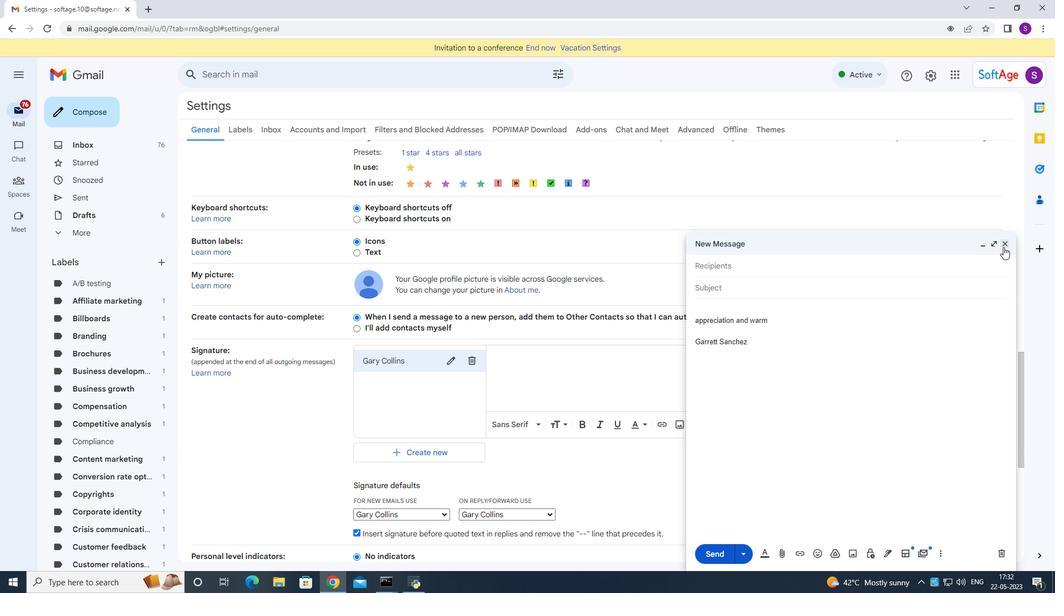 
Action: Mouse pressed left at (1003, 247)
Screenshot: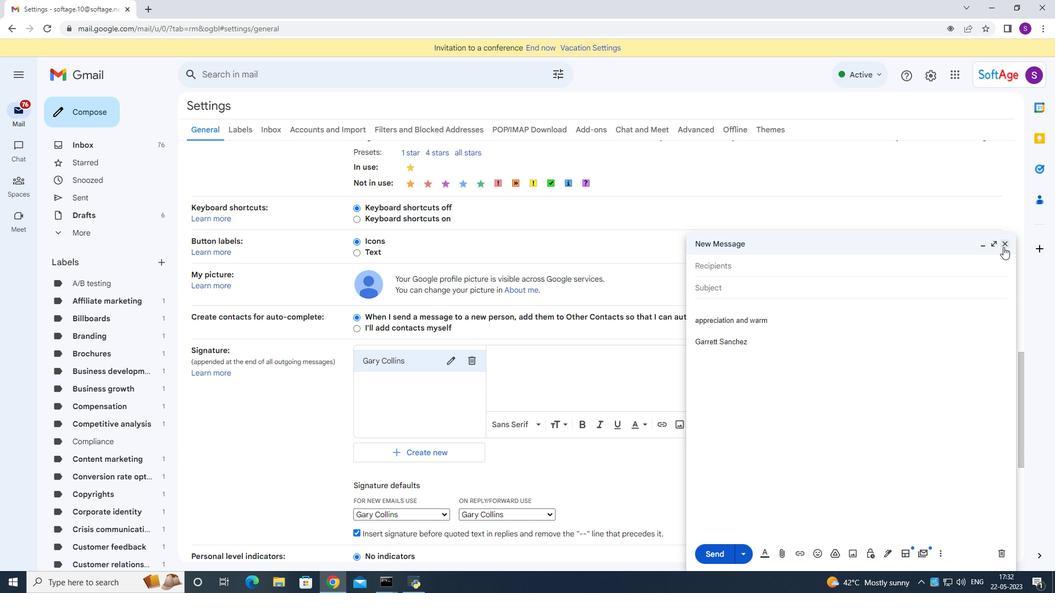 
Action: Mouse moved to (574, 383)
Screenshot: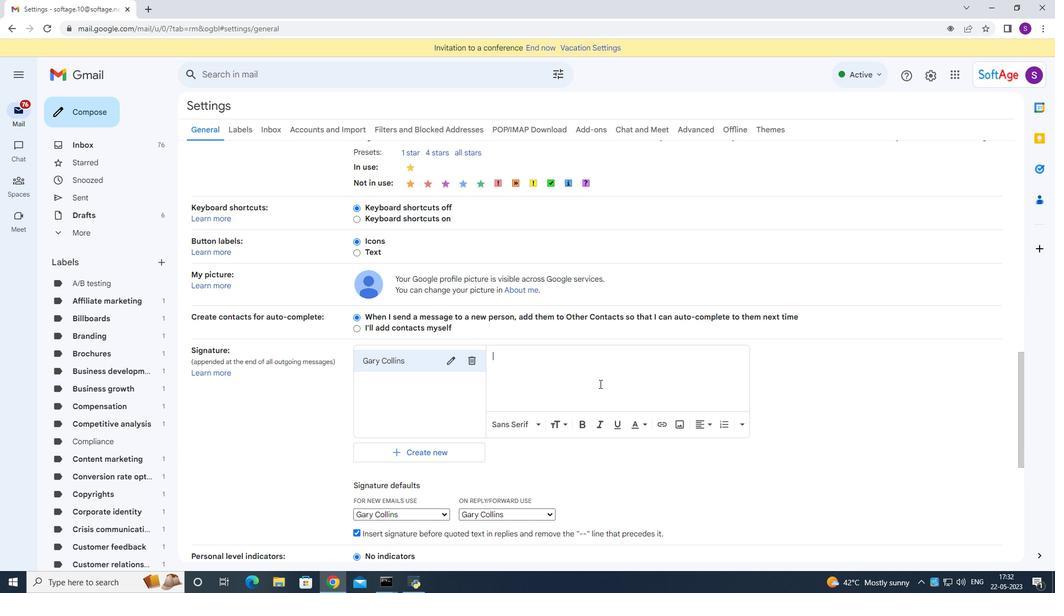
Action: Mouse pressed left at (574, 383)
Screenshot: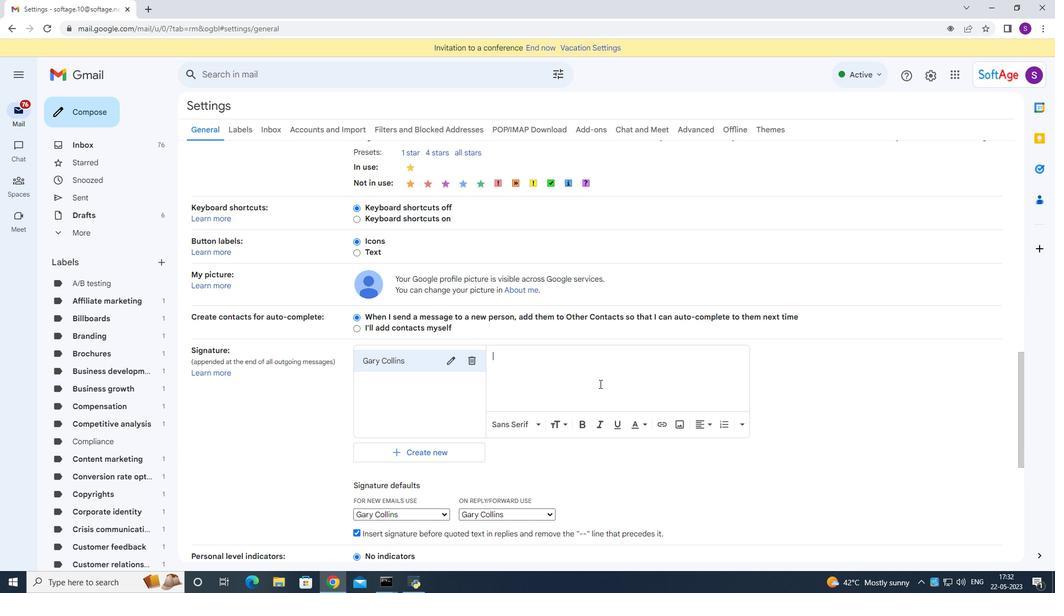 
Action: Key pressed <Key.shift>HA<Key.backspace>ave<Key.space>a<Key.space>great<Key.space><Key.shift>Memorial<Key.space><Key.shift>Day<Key.space><Key.enter><Key.enter><Key.shift><Key.shift><Key.shift><Key.shift><Key.shift><Key.shift><Key.shift><Key.shift><Key.shift><Key.shift><Key.shift><Key.shift><Key.shift><Key.shift><Key.shift><Key.shift><Key.shift><Key.shift><Key.shift><Key.shift><Key.shift><Key.shift><Key.shift><Key.shift><Key.shift><Key.shift><Key.shift><Key.shift><Key.shift><Key.shift><Key.shift><Key.shift><Key.shift><Key.shift><Key.shift><Key.shift><Key.shift><Key.shift><Key.shift><Key.shift><Key.shift><Key.shift><Key.shift><Key.shift><Key.shift><Key.shift><Key.shift><Key.shift>Gary<Key.space><Key.shift>Collins<Key.space>
Screenshot: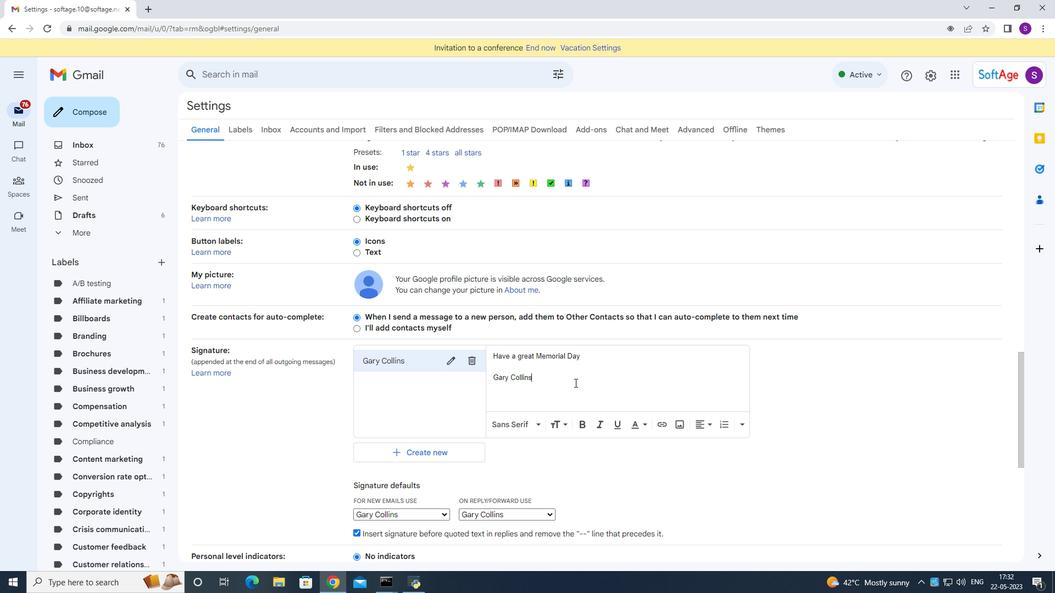 
Action: Mouse moved to (685, 362)
Screenshot: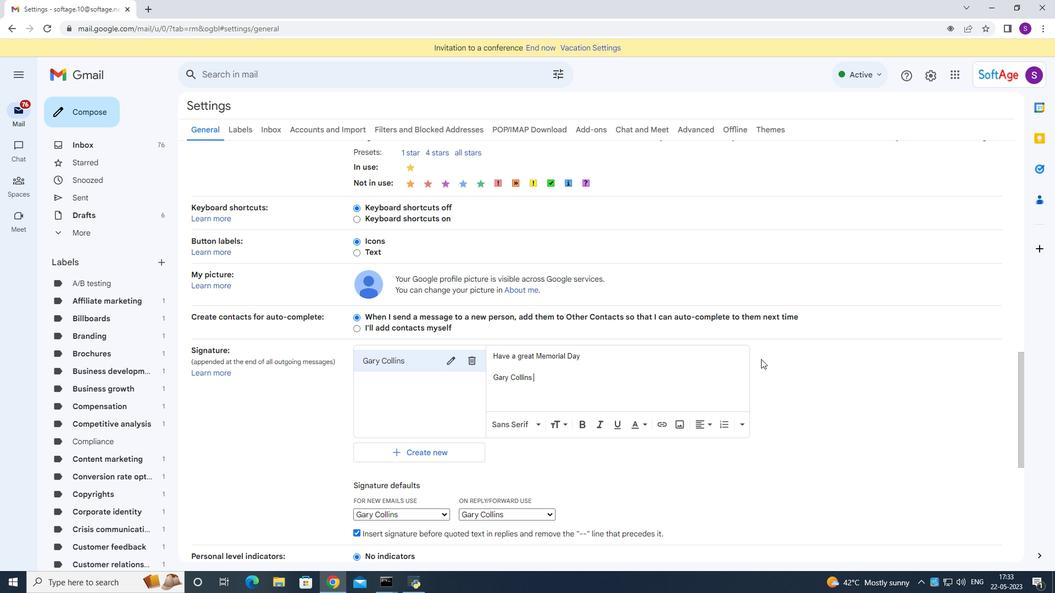 
Action: Mouse scrolled (685, 362) with delta (0, 0)
Screenshot: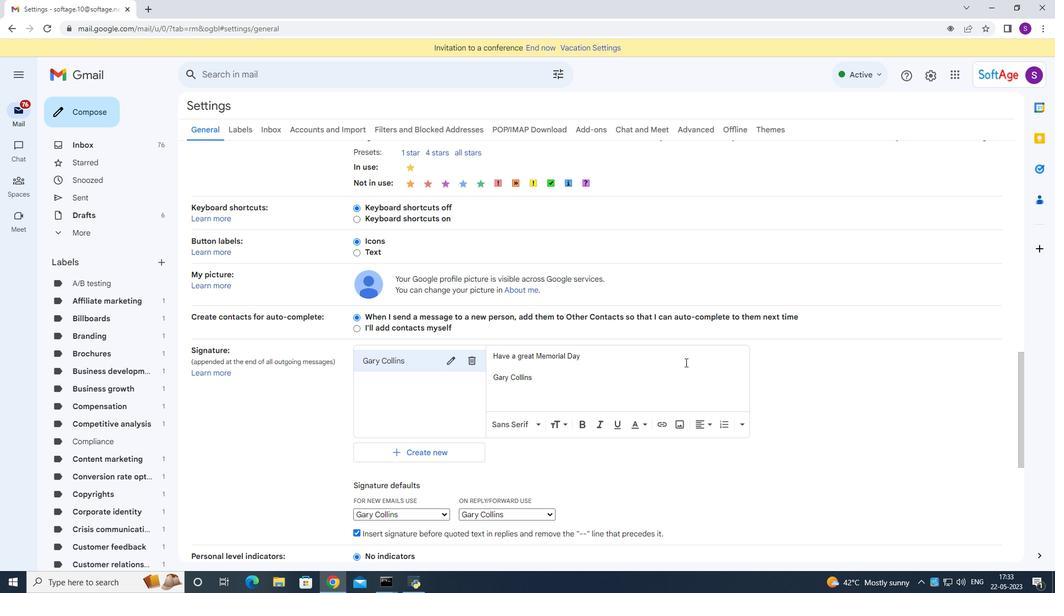 
Action: Mouse scrolled (685, 362) with delta (0, 0)
Screenshot: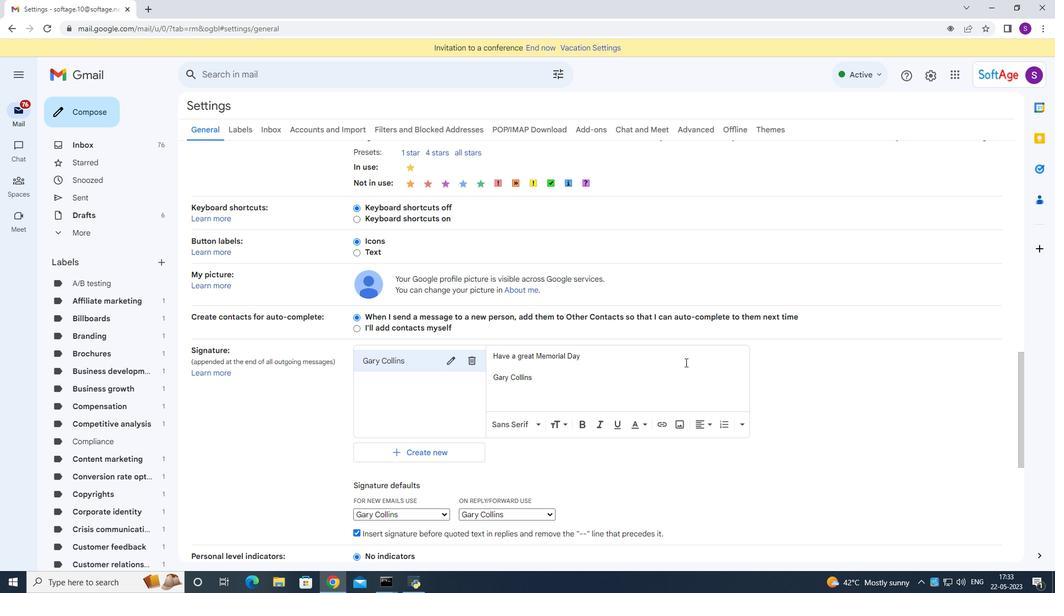 
Action: Mouse scrolled (685, 362) with delta (0, 0)
Screenshot: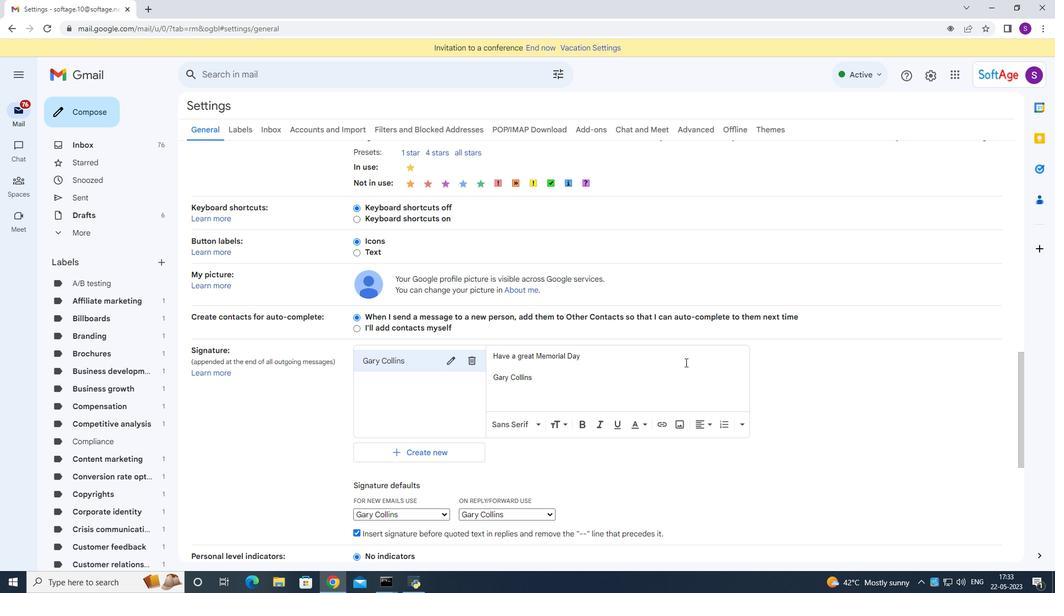 
Action: Mouse scrolled (685, 362) with delta (0, 0)
Screenshot: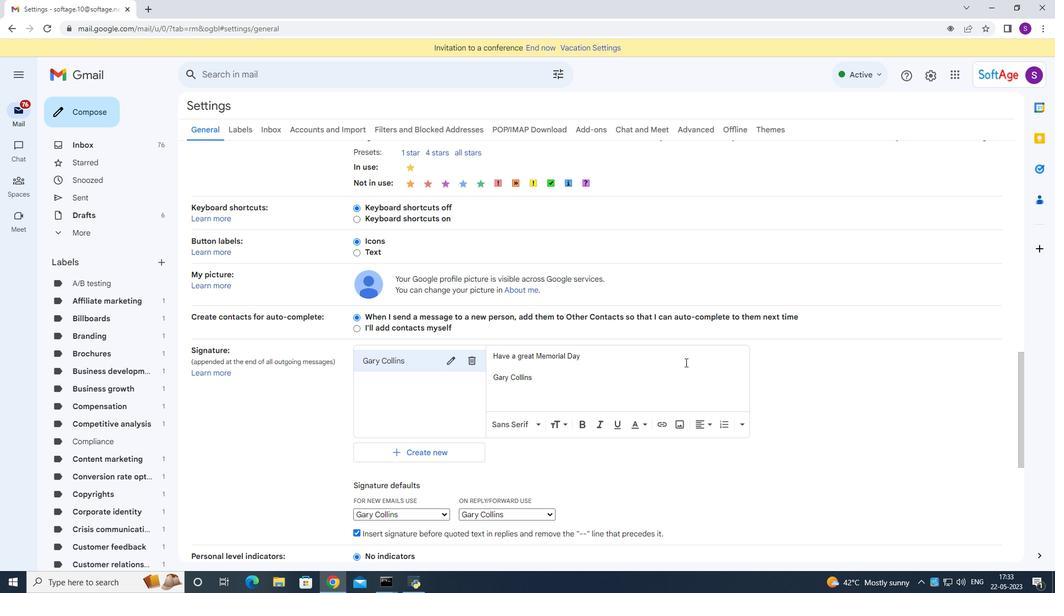 
Action: Mouse scrolled (685, 362) with delta (0, 0)
Screenshot: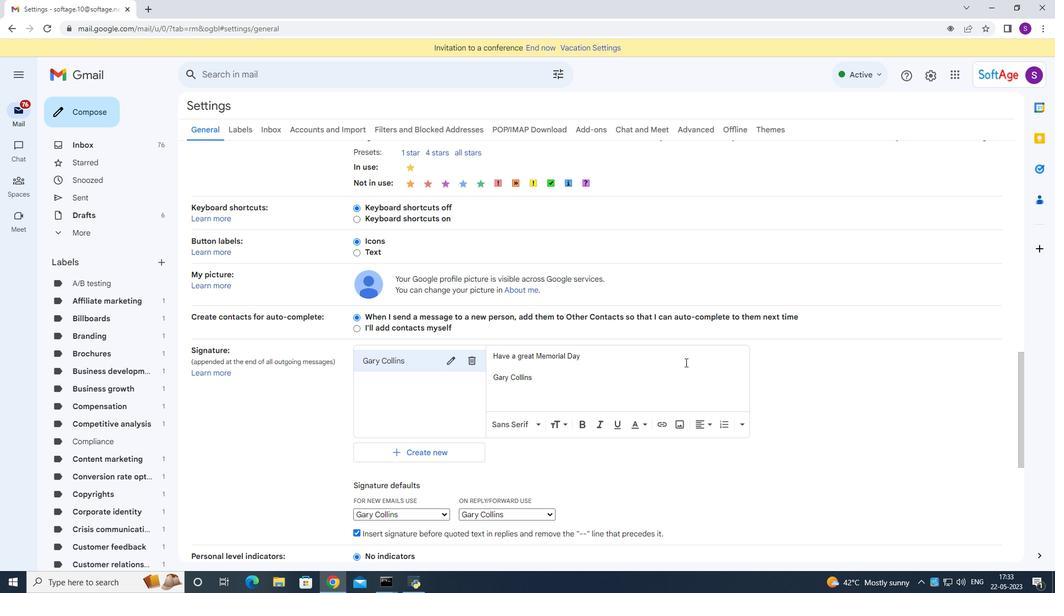 
Action: Mouse scrolled (685, 362) with delta (0, 0)
Screenshot: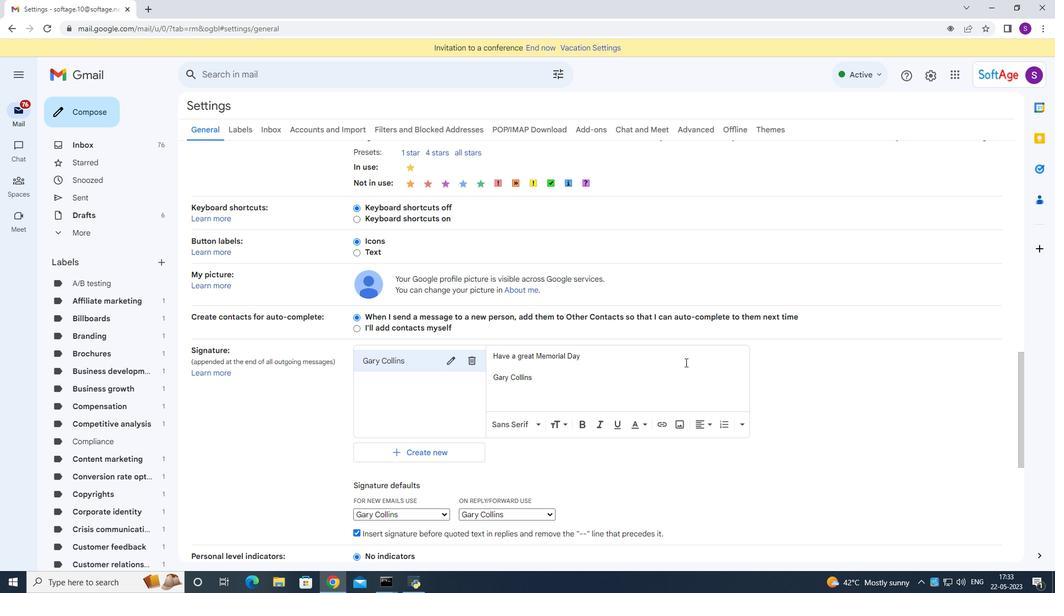 
Action: Mouse scrolled (685, 362) with delta (0, 0)
Screenshot: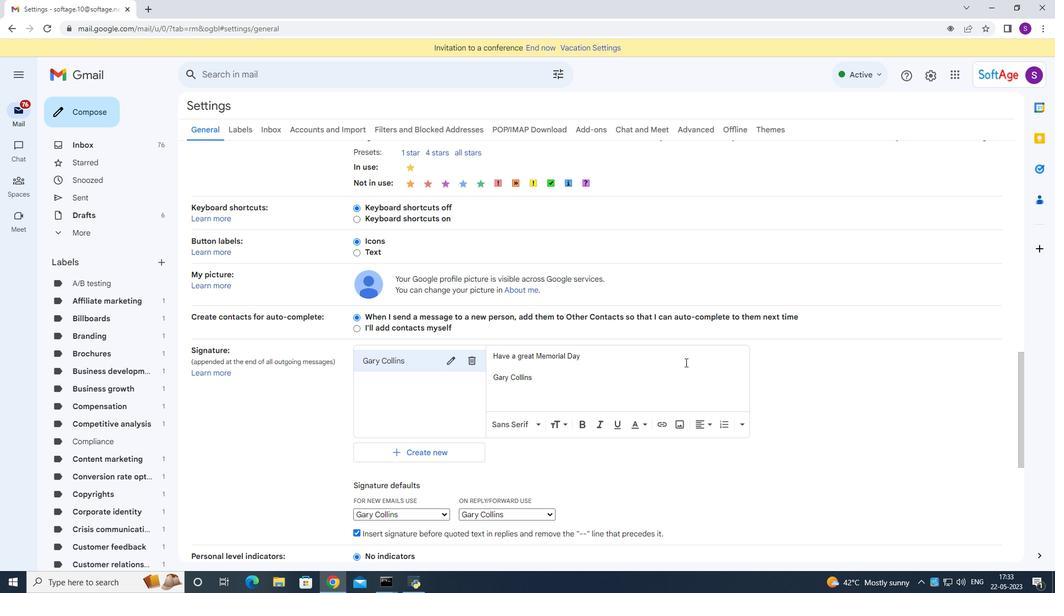 
Action: Mouse moved to (685, 360)
Screenshot: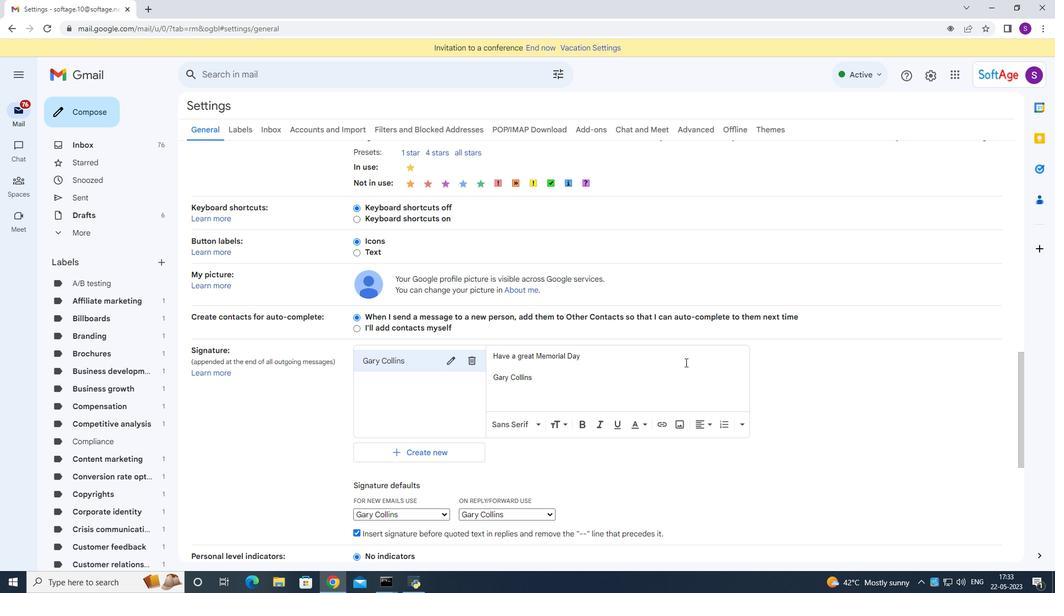 
Action: Mouse scrolled (685, 359) with delta (0, 0)
Screenshot: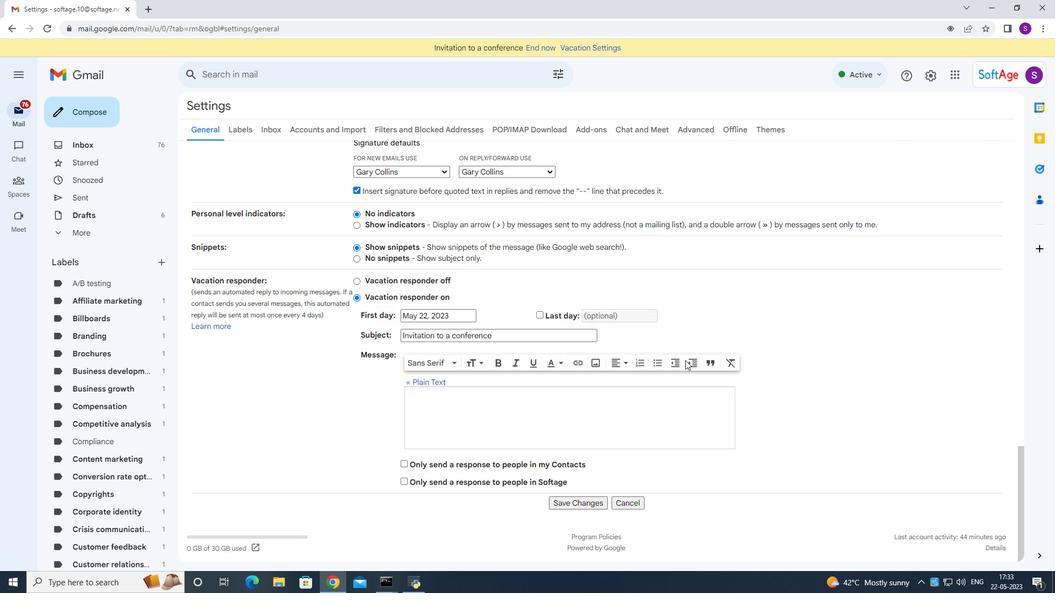 
Action: Mouse scrolled (685, 359) with delta (0, 0)
Screenshot: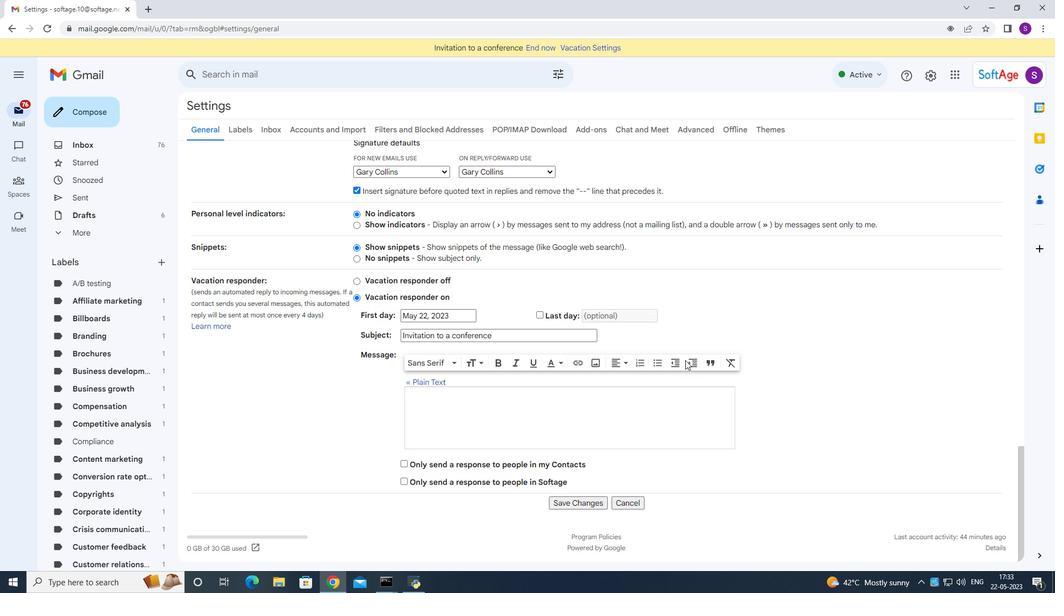 
Action: Mouse scrolled (685, 359) with delta (0, 0)
Screenshot: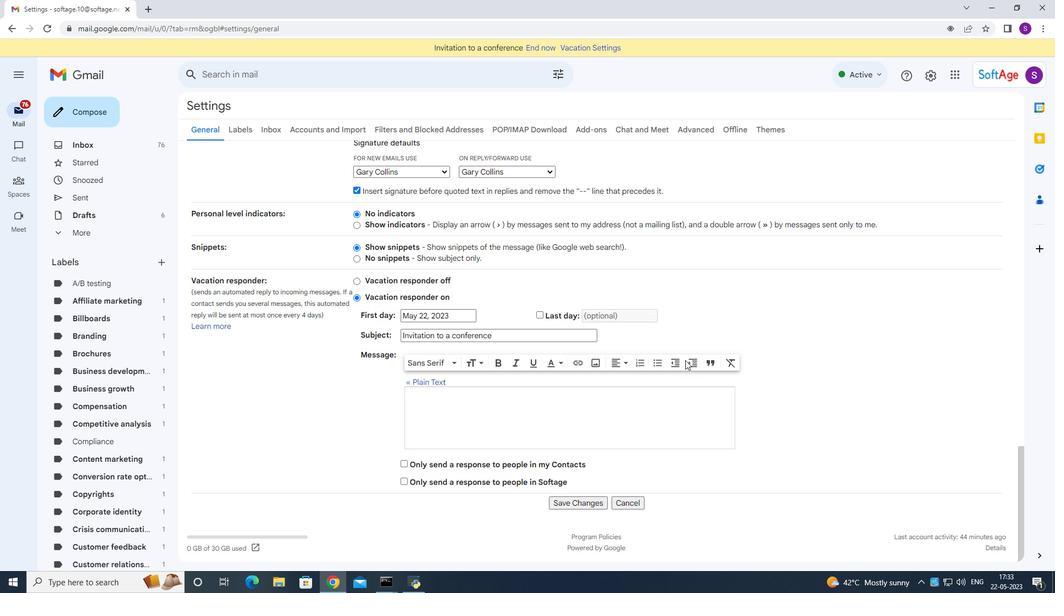 
Action: Mouse scrolled (685, 359) with delta (0, 0)
Screenshot: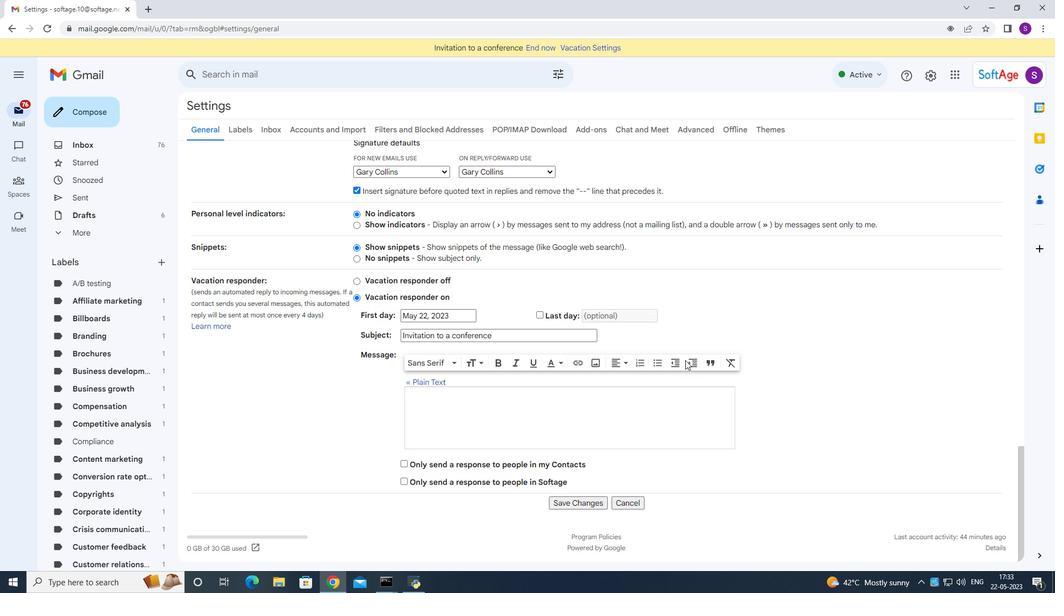 
Action: Mouse scrolled (685, 359) with delta (0, 0)
Screenshot: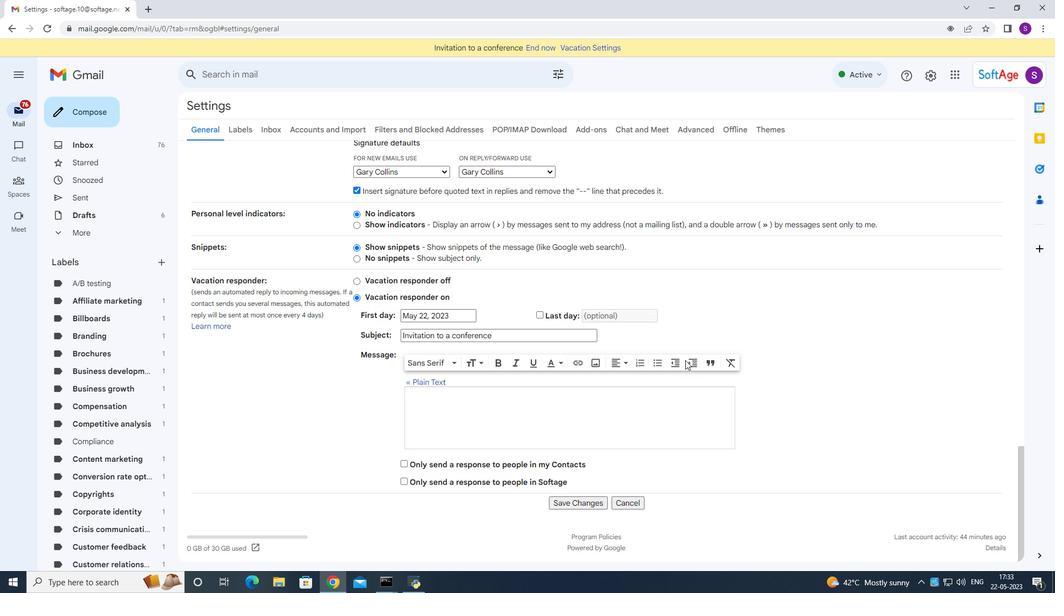 
Action: Mouse moved to (685, 359)
Screenshot: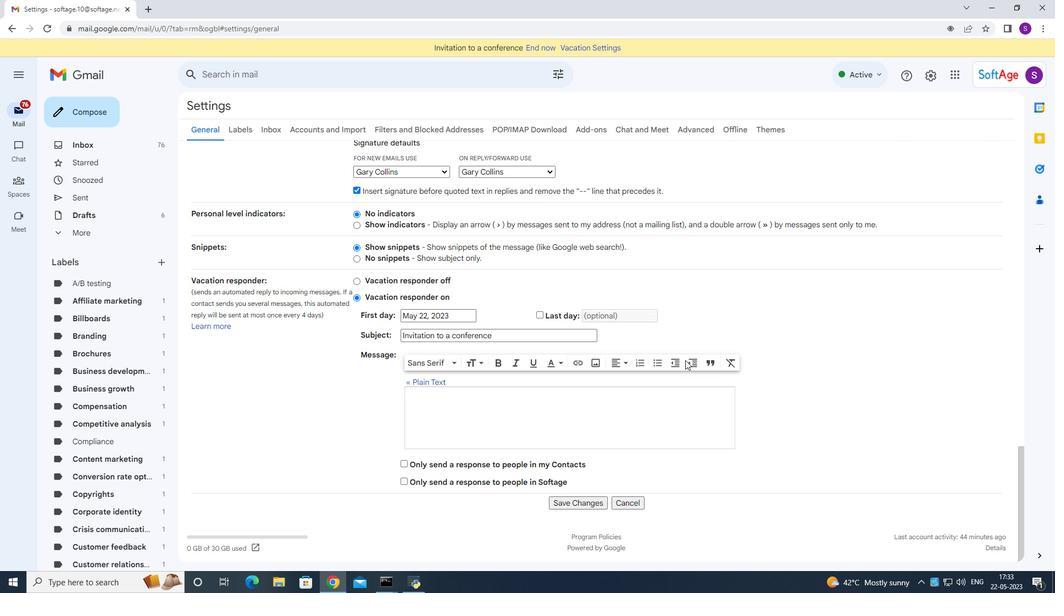 
Action: Mouse scrolled (685, 359) with delta (0, 0)
Screenshot: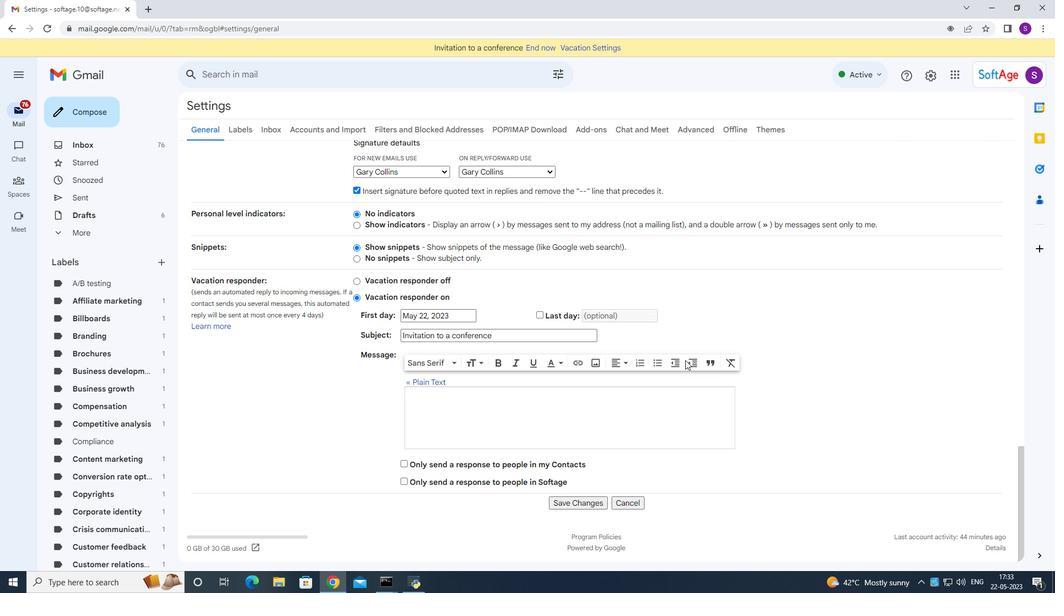 
Action: Mouse moved to (579, 503)
Screenshot: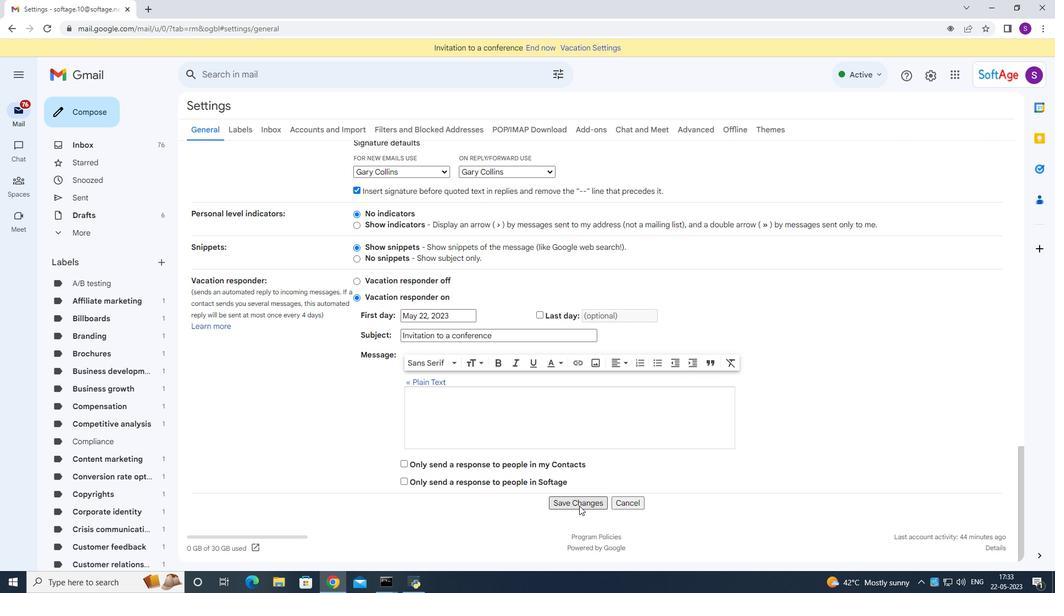 
Action: Mouse pressed left at (579, 503)
Screenshot: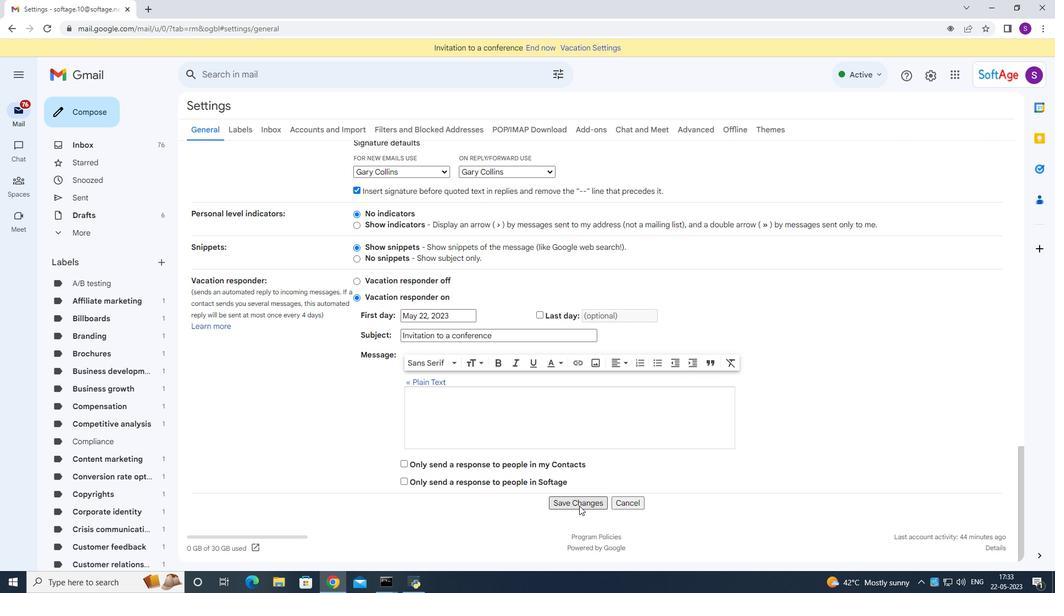 
Action: Mouse moved to (77, 117)
Screenshot: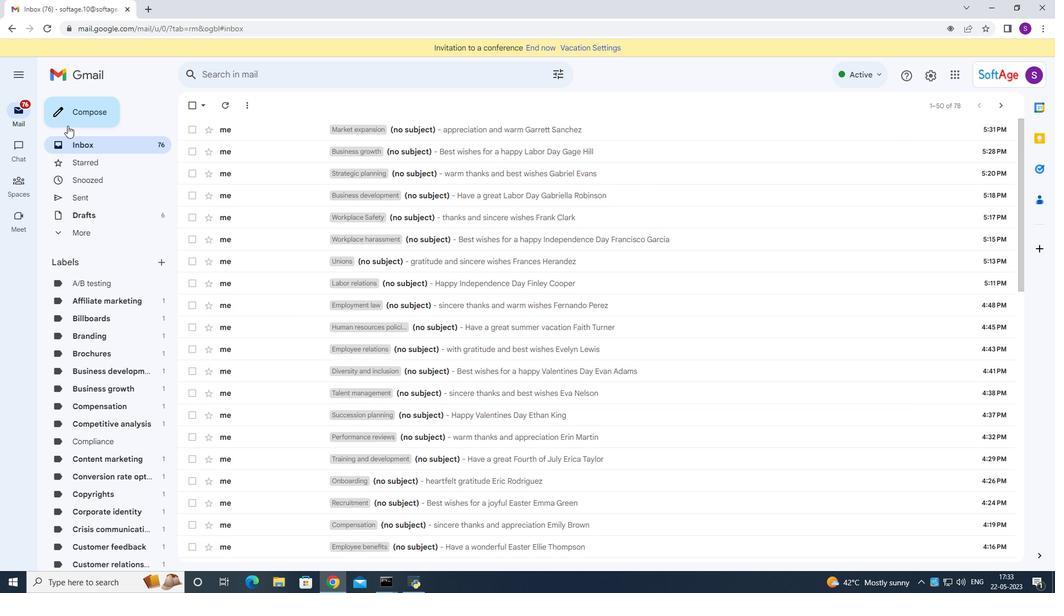 
Action: Mouse pressed left at (77, 117)
Screenshot: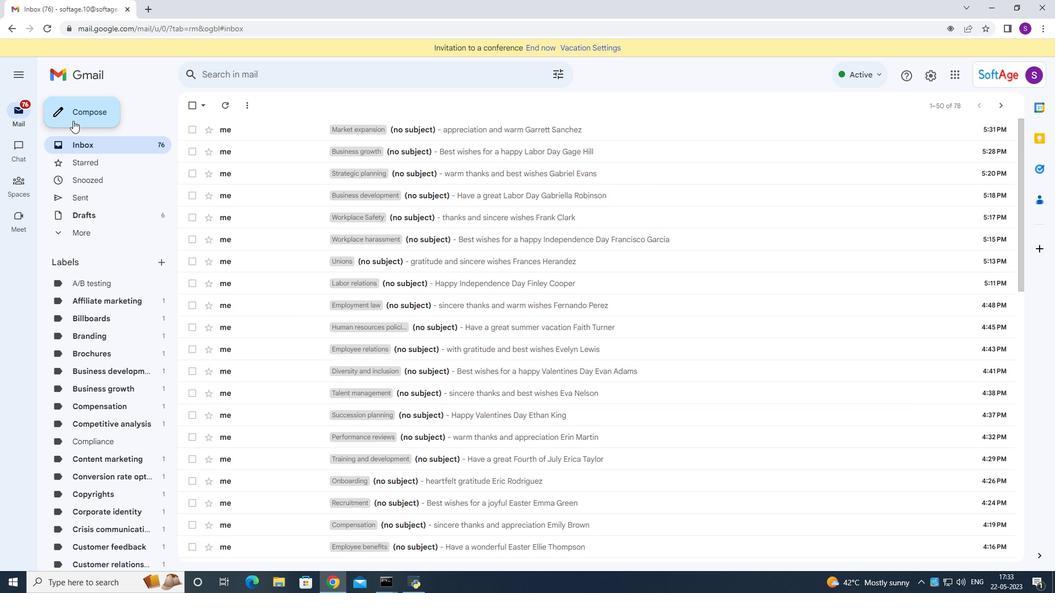 
Action: Mouse moved to (704, 268)
Screenshot: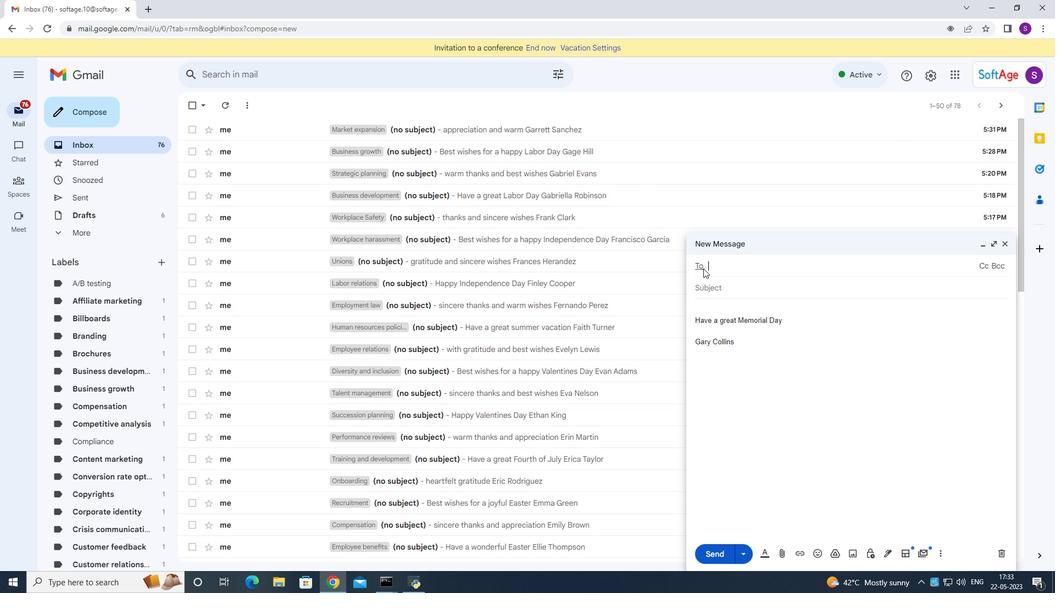 
Action: Key pressed <Key.shift>Softage.10<Key.shift>@softah<Key.backspace>ge.net
Screenshot: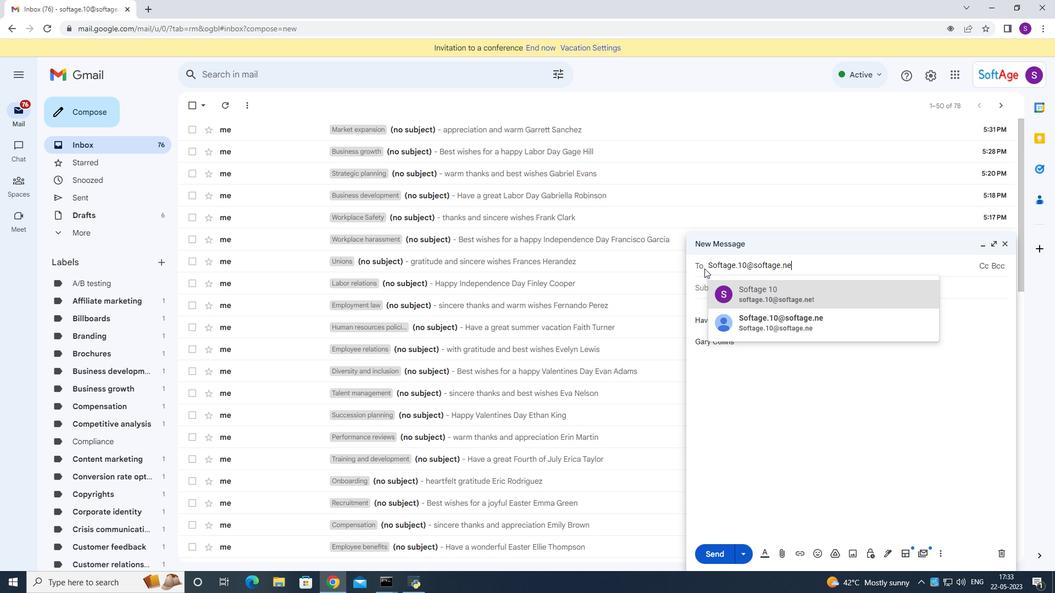 
Action: Mouse moved to (826, 305)
Screenshot: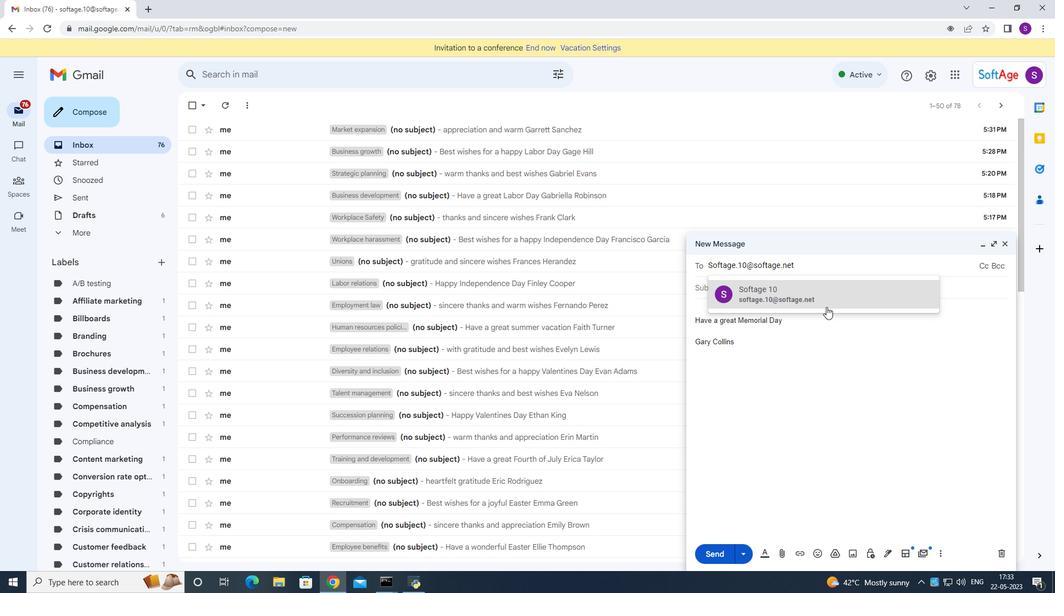 
Action: Mouse pressed left at (826, 305)
Screenshot: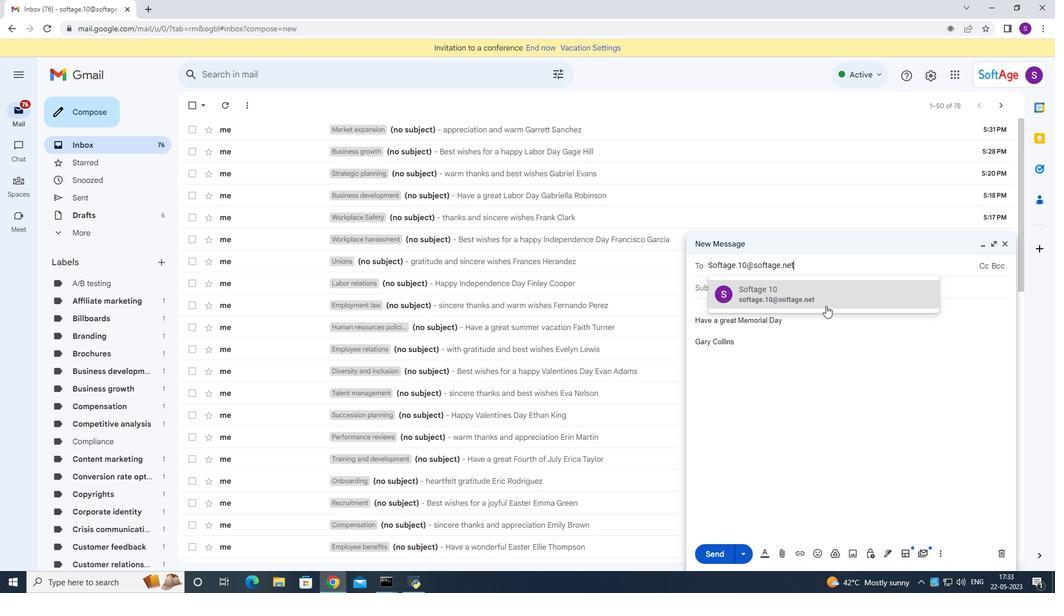 
Action: Mouse moved to (937, 554)
Screenshot: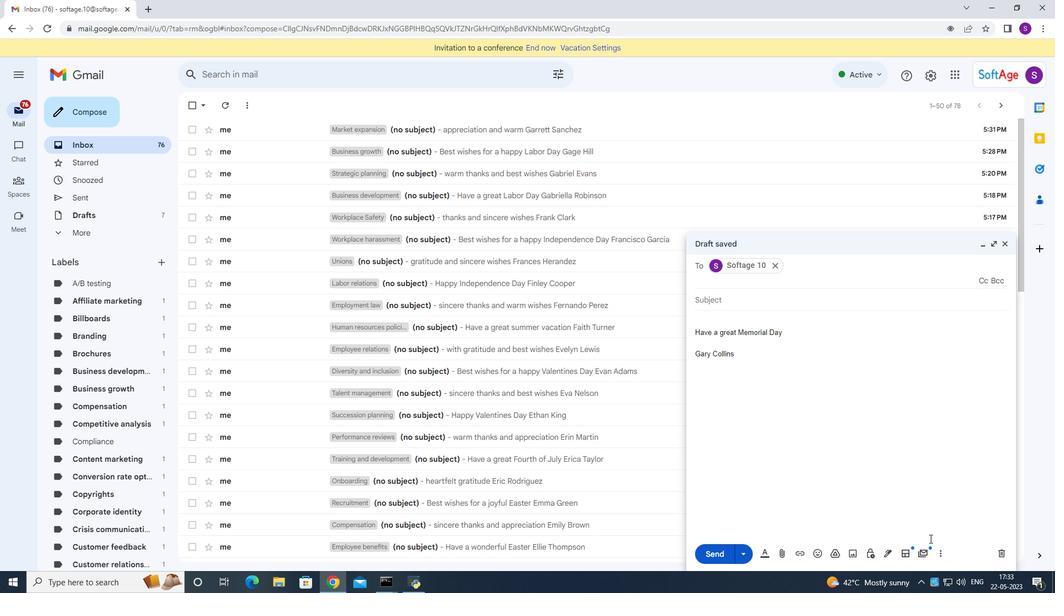 
Action: Mouse pressed left at (937, 554)
Screenshot: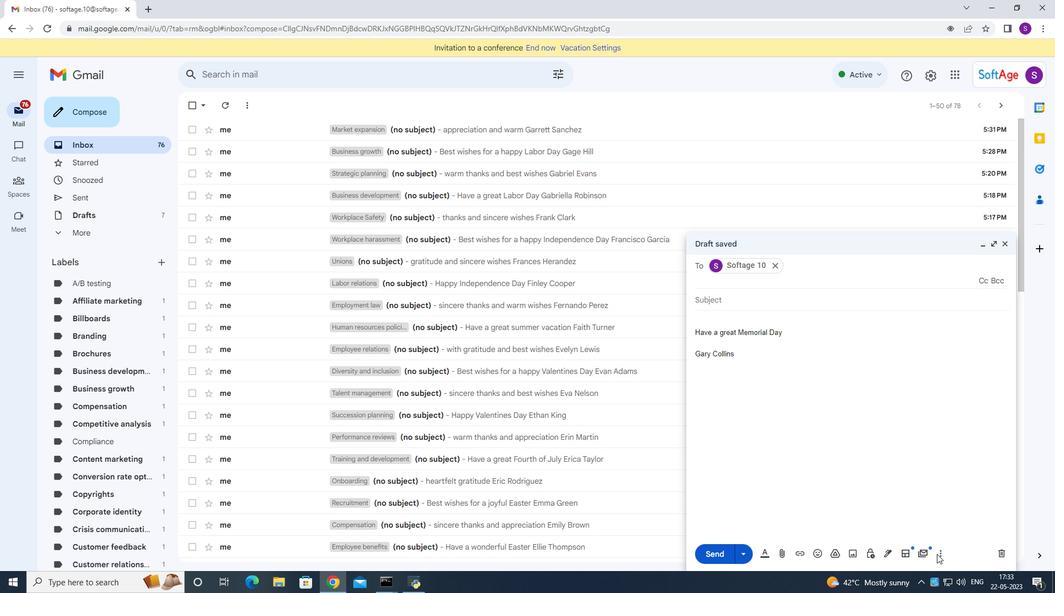 
Action: Mouse moved to (940, 550)
Screenshot: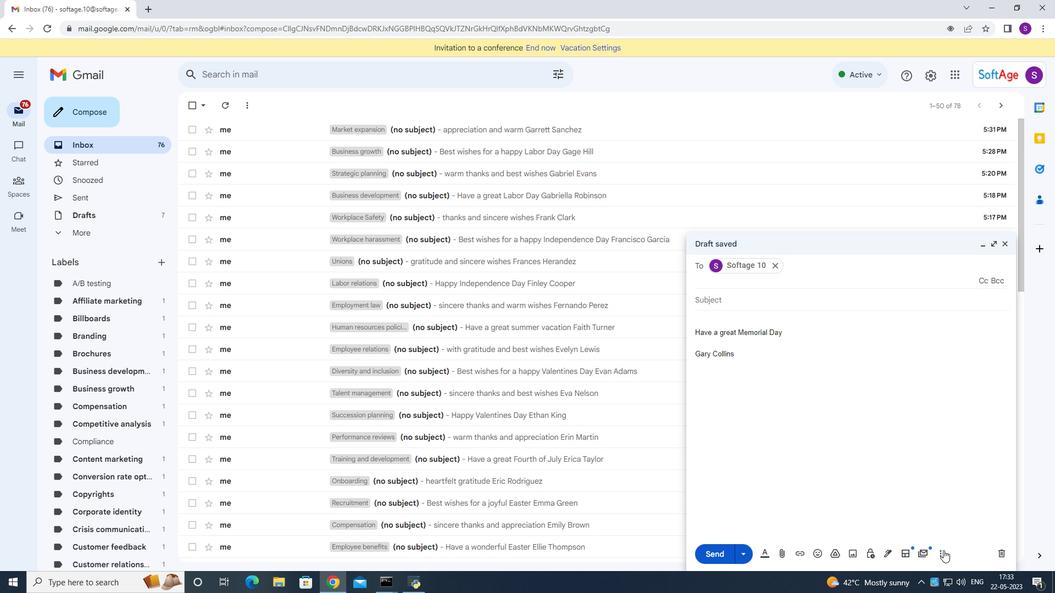 
Action: Mouse pressed left at (940, 550)
Screenshot: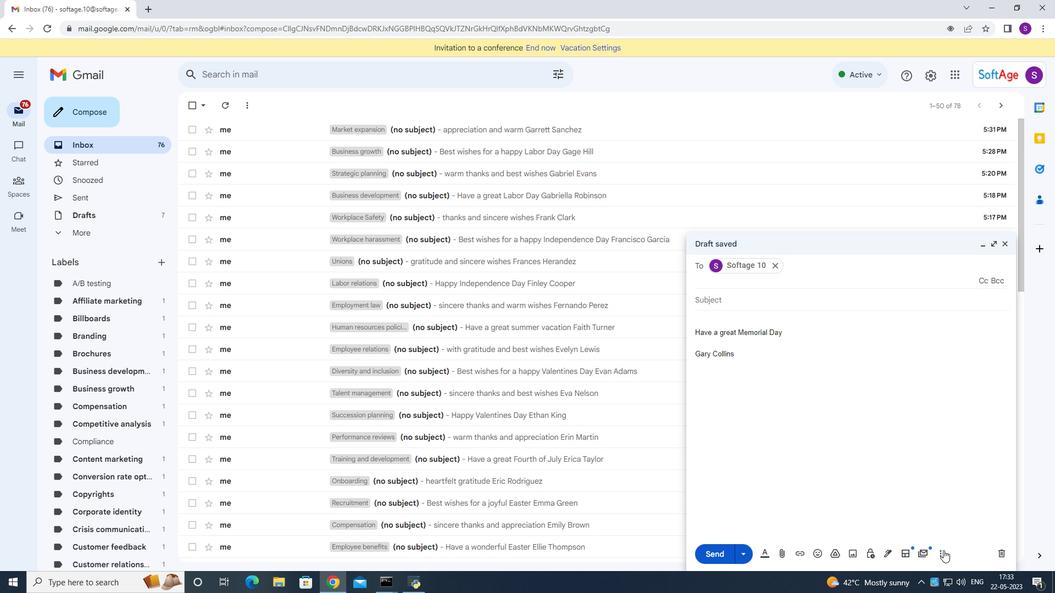 
Action: Mouse moved to (863, 455)
Screenshot: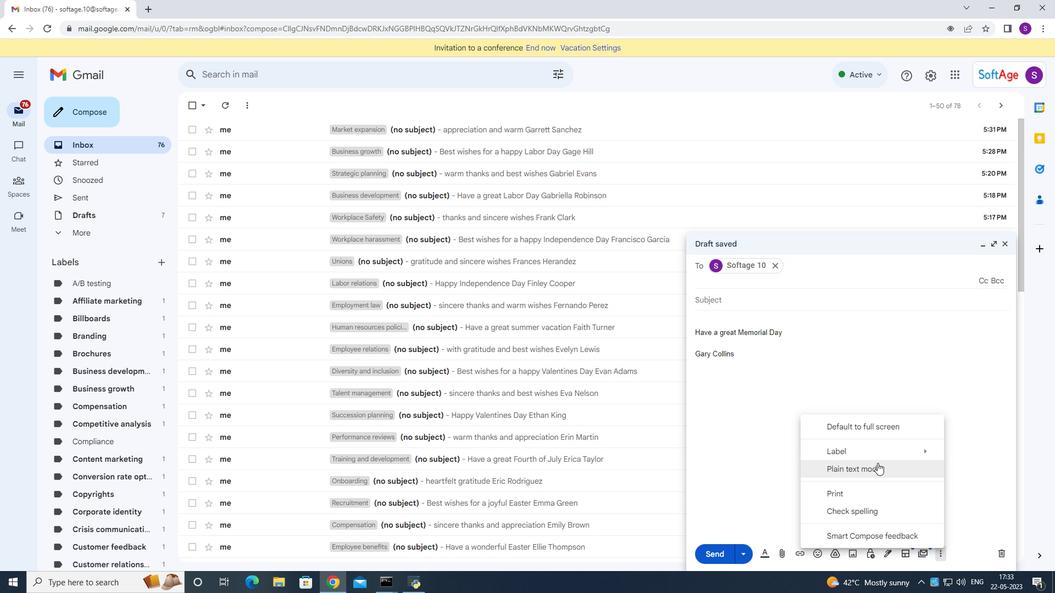
Action: Mouse pressed left at (863, 455)
Screenshot: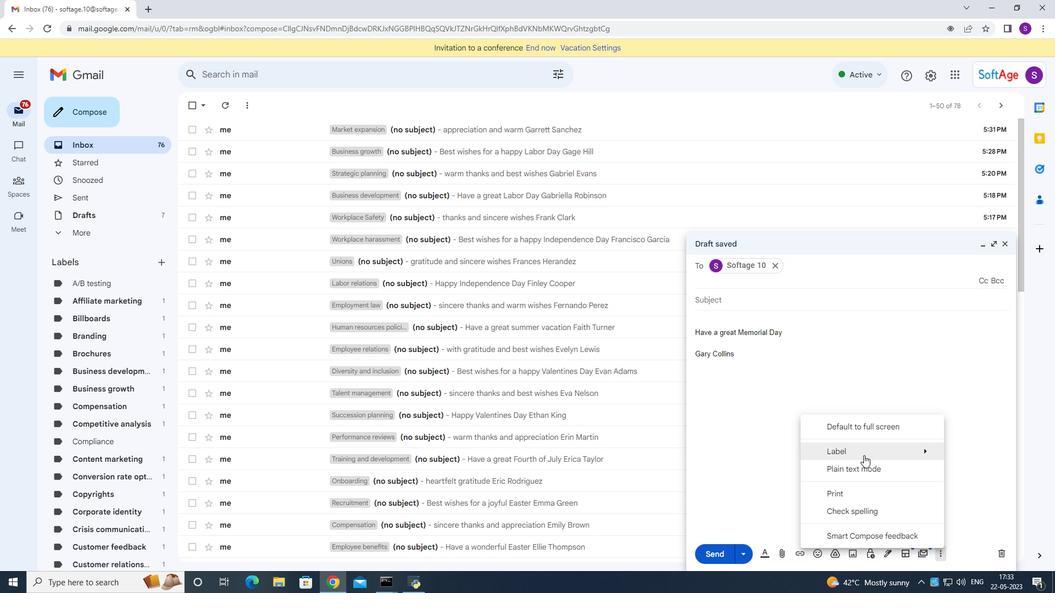 
Action: Mouse moved to (707, 437)
Screenshot: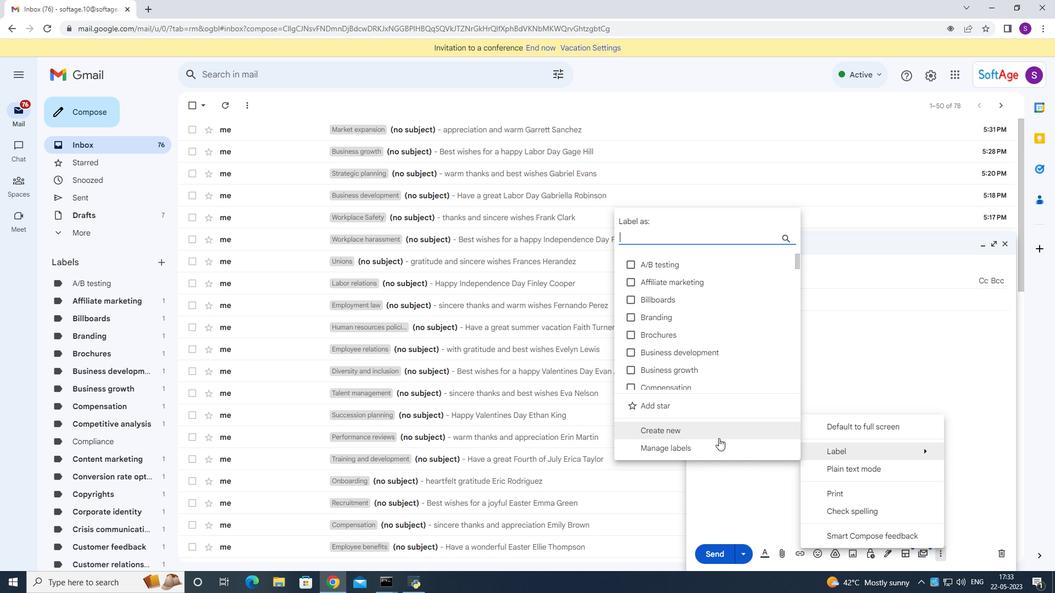 
Action: Mouse pressed left at (707, 437)
Screenshot: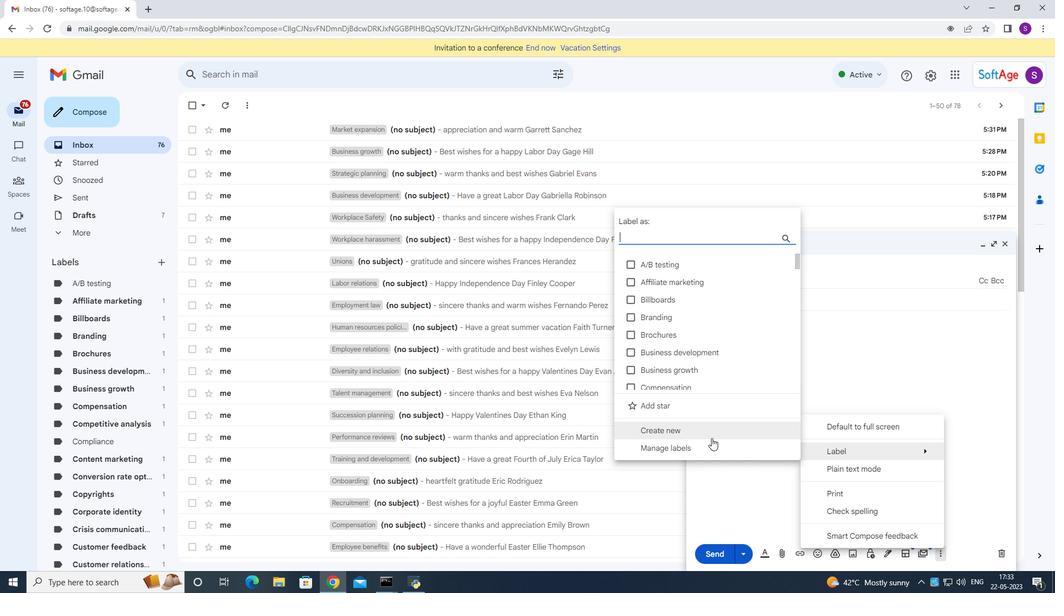 
Action: Mouse moved to (716, 438)
Screenshot: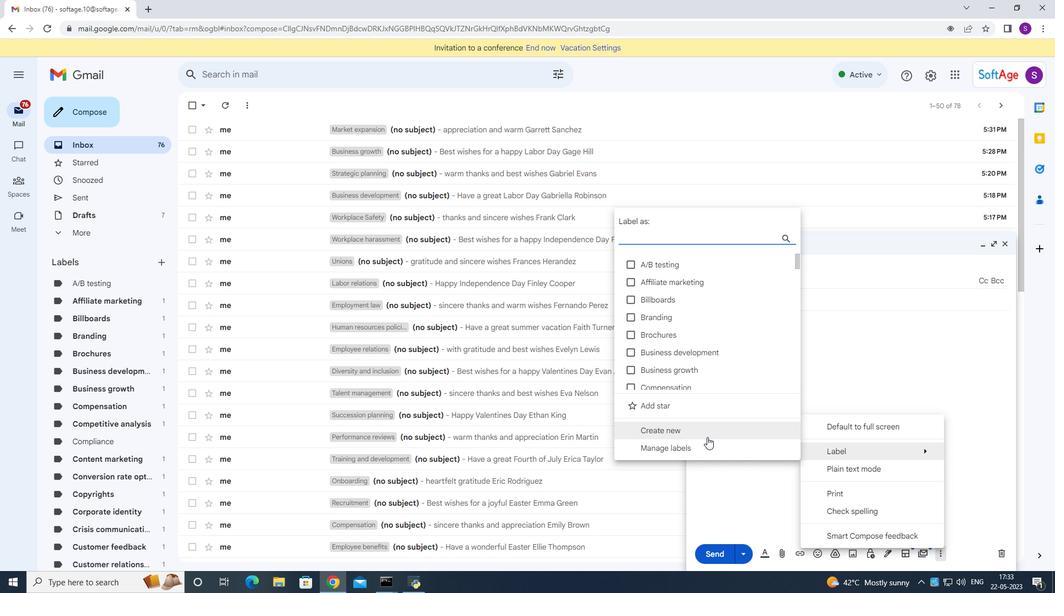 
Action: Key pressed <Key.shift>Producr<Key.backspace>t<Key.space><Key.shift><Key.shift><Key.shift><Key.shift><Key.shift>development
Screenshot: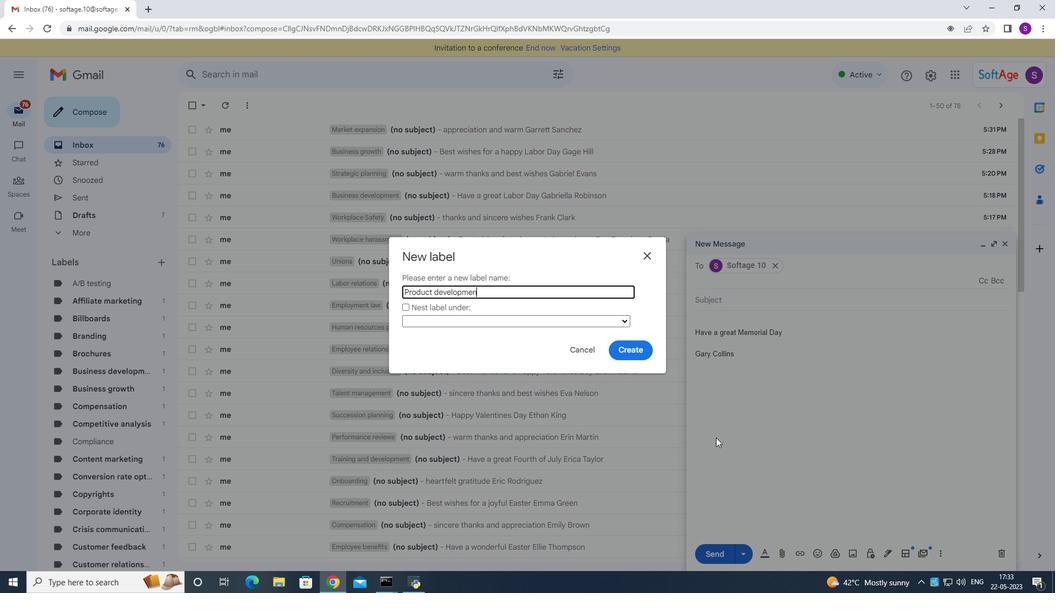 
Action: Mouse moved to (632, 350)
Screenshot: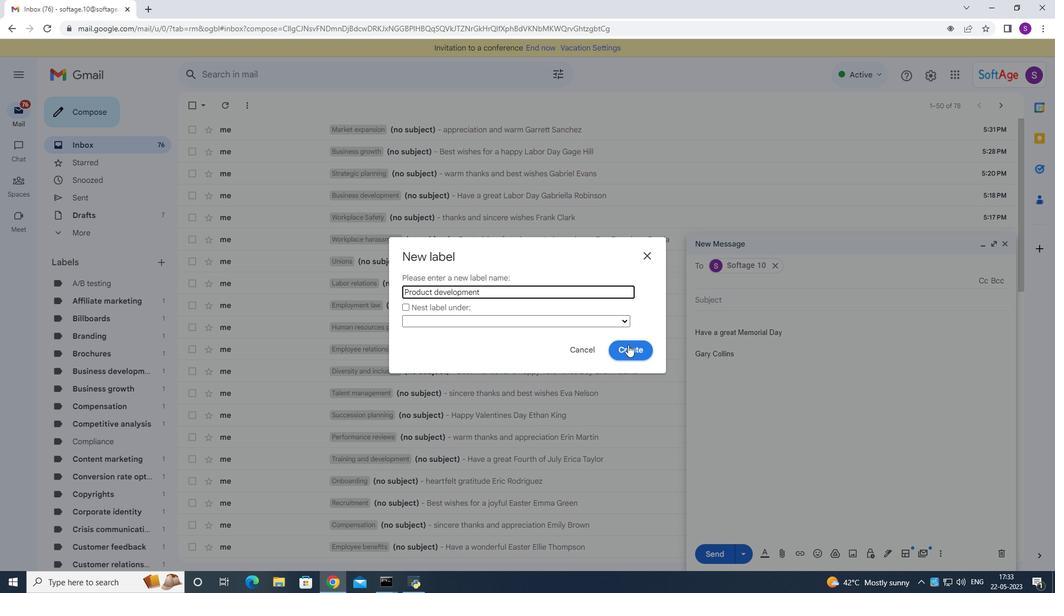 
Action: Mouse pressed left at (632, 350)
Screenshot: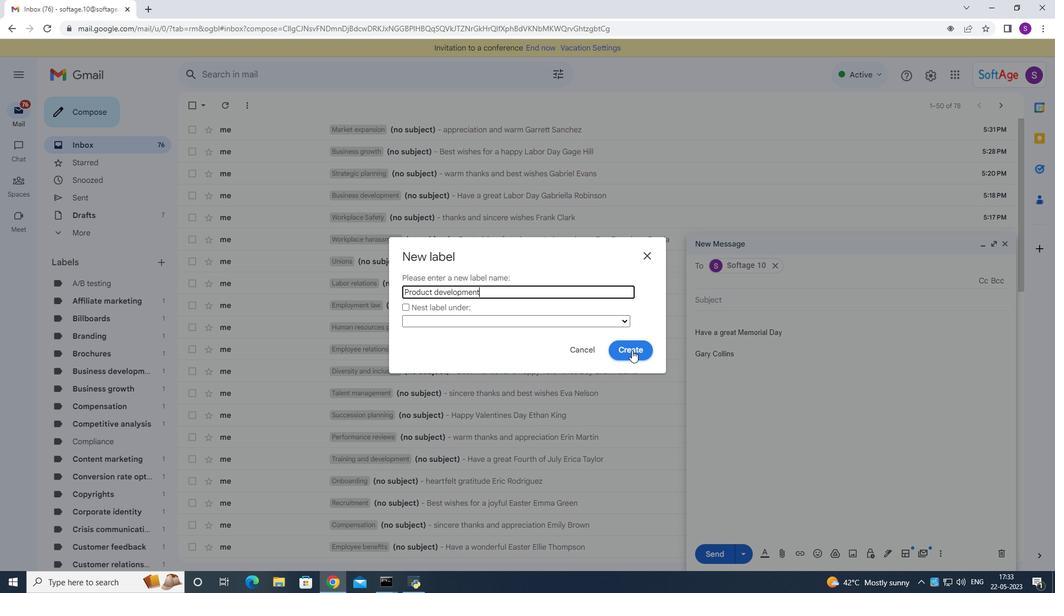 
Action: Mouse moved to (721, 558)
Screenshot: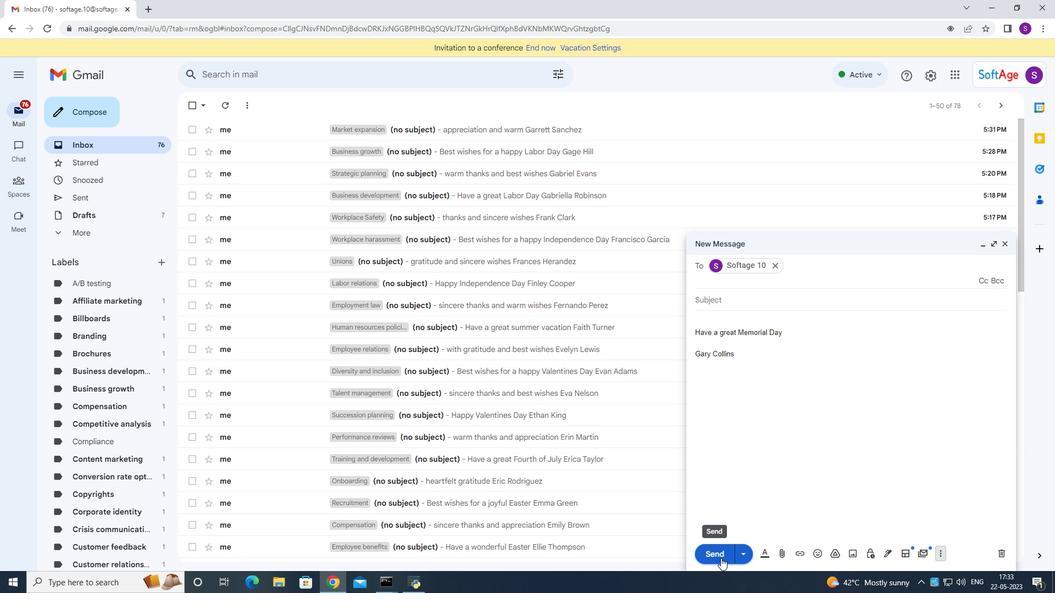 
Action: Mouse pressed left at (721, 558)
Screenshot: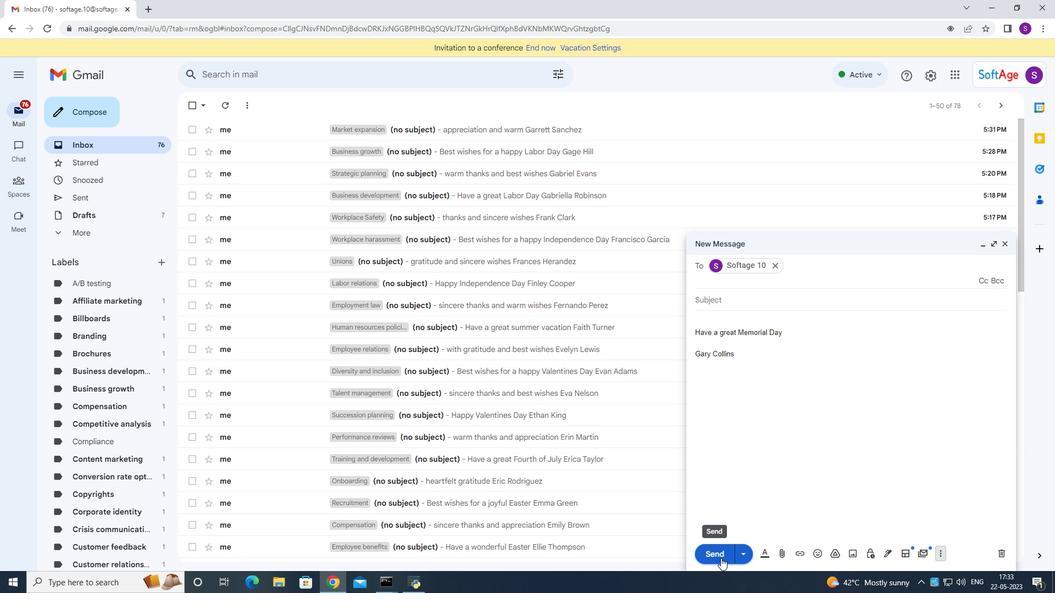 
Action: Mouse moved to (731, 431)
Screenshot: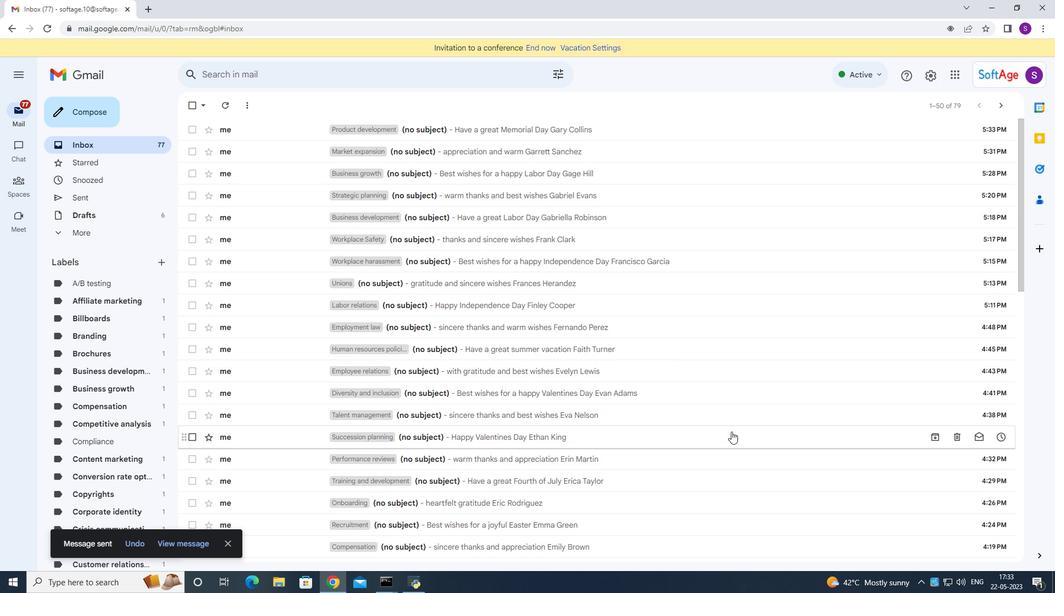 
